 Task: Start in the project AztecBridge the sprint 'Nitro Sprint', with a duration of 1 week. Start in the project AztecBridge the sprint 'Nitro Sprint', with a duration of 3 weeks. Start in the project AztecBridge the sprint 'Nitro Sprint', with a duration of 2 weeks
Action: Mouse moved to (219, 67)
Screenshot: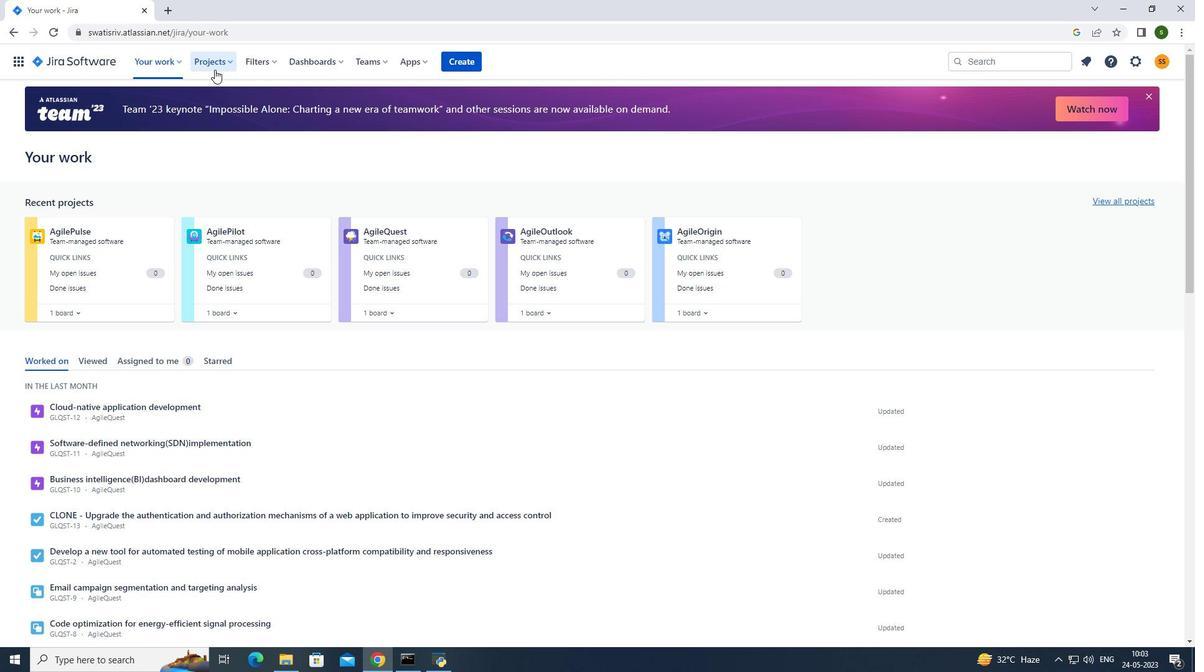 
Action: Mouse pressed left at (219, 67)
Screenshot: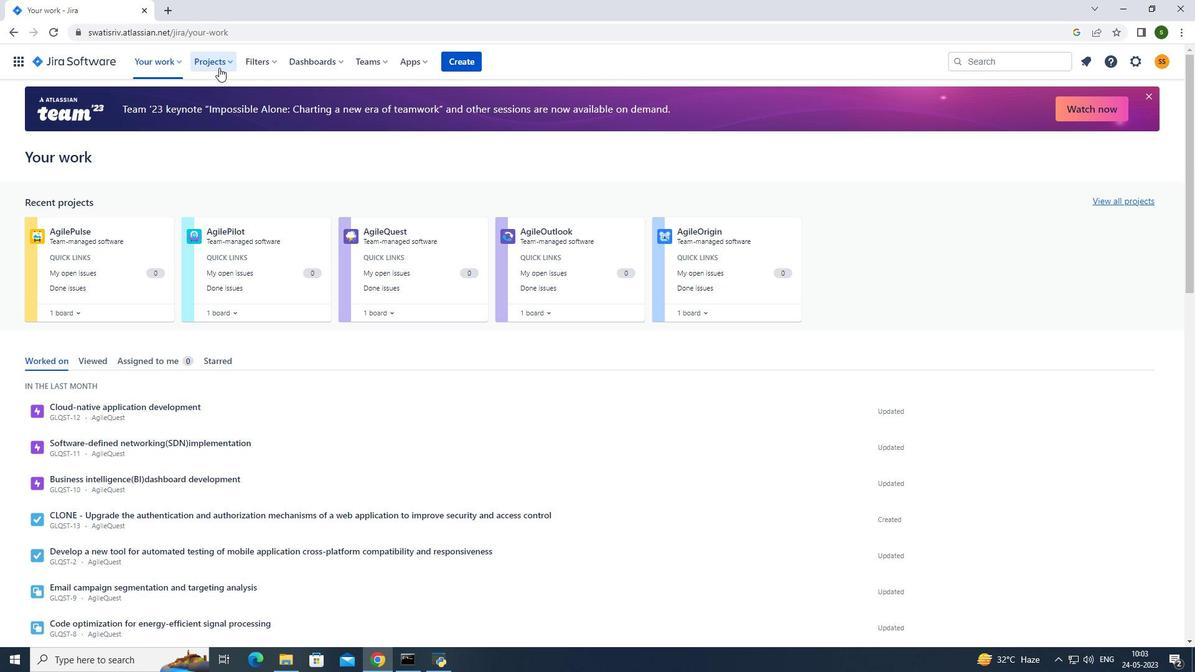 
Action: Mouse moved to (282, 120)
Screenshot: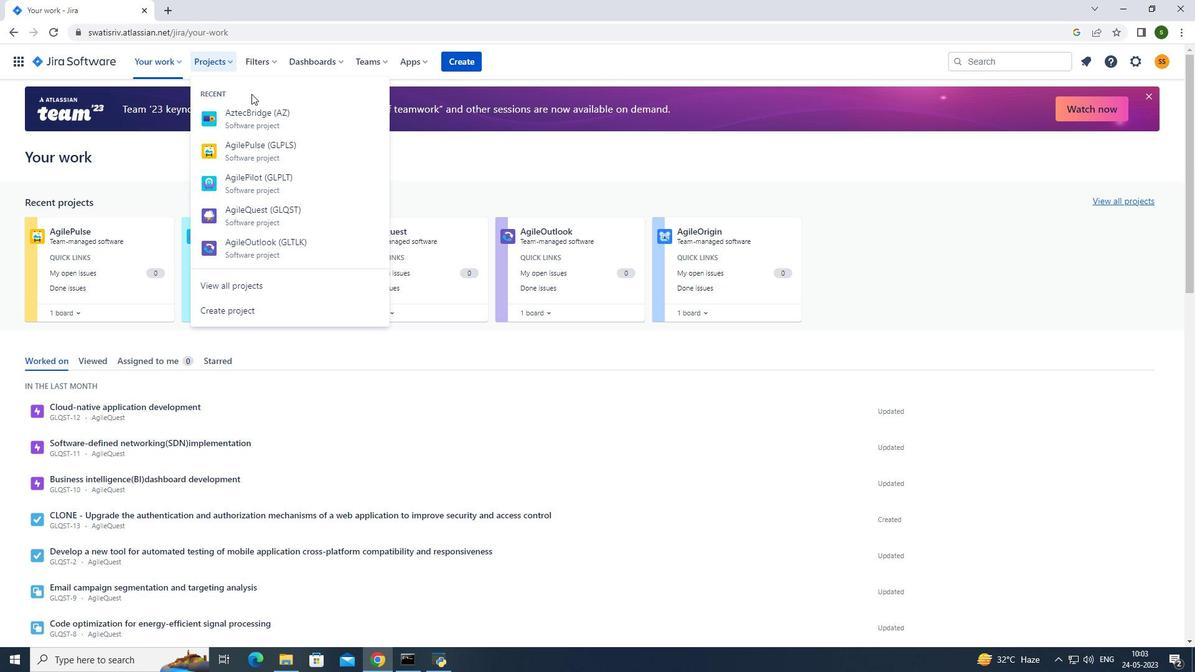 
Action: Mouse pressed left at (282, 120)
Screenshot: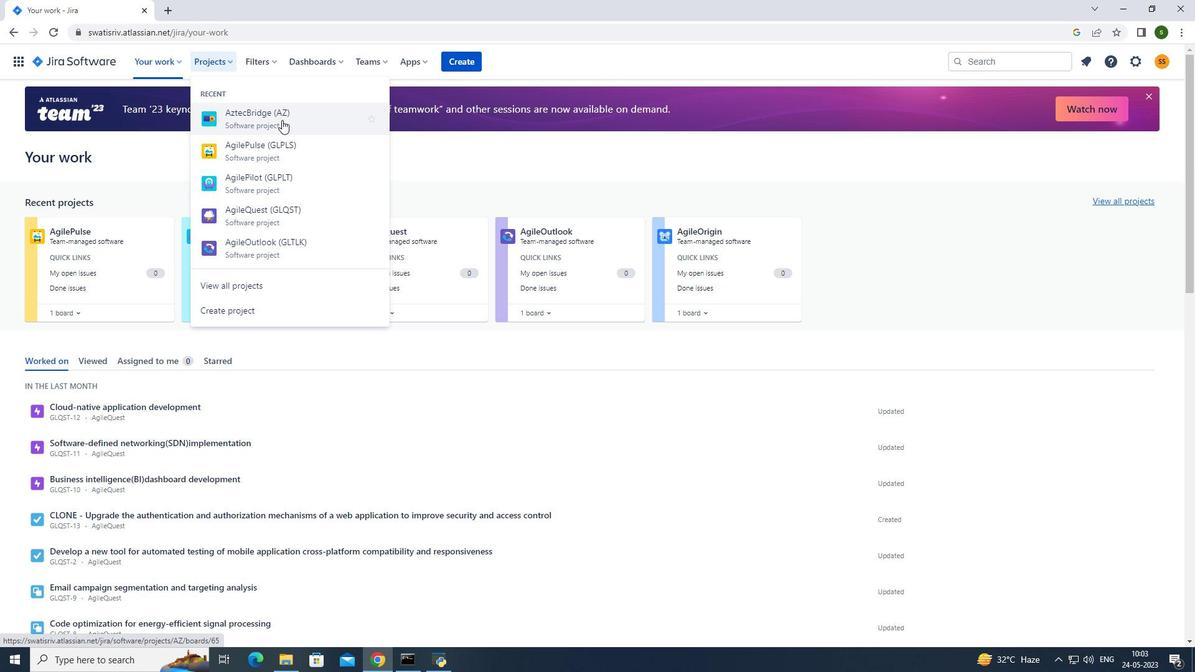 
Action: Mouse moved to (244, 418)
Screenshot: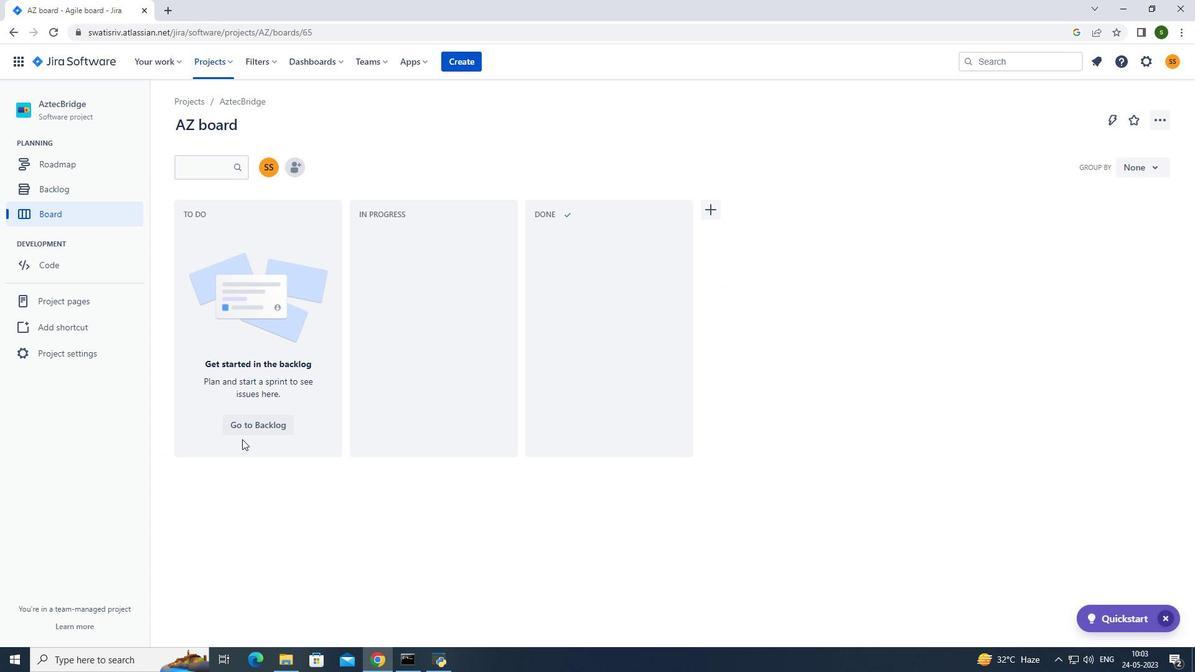 
Action: Mouse pressed left at (244, 418)
Screenshot: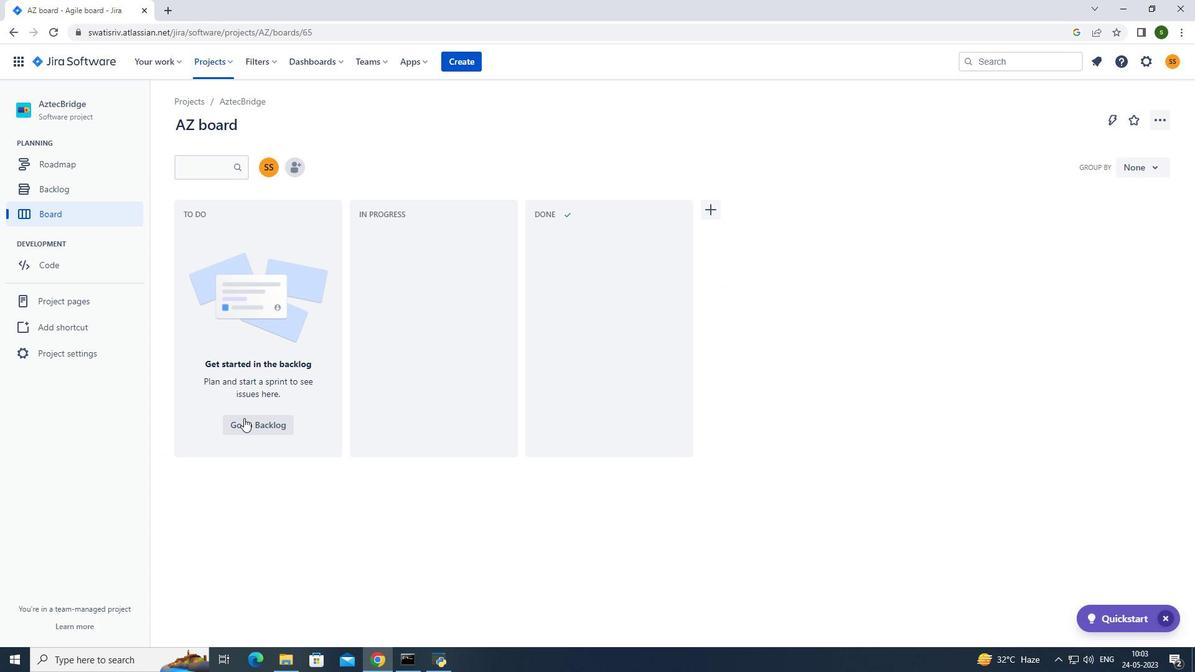 
Action: Mouse moved to (1141, 202)
Screenshot: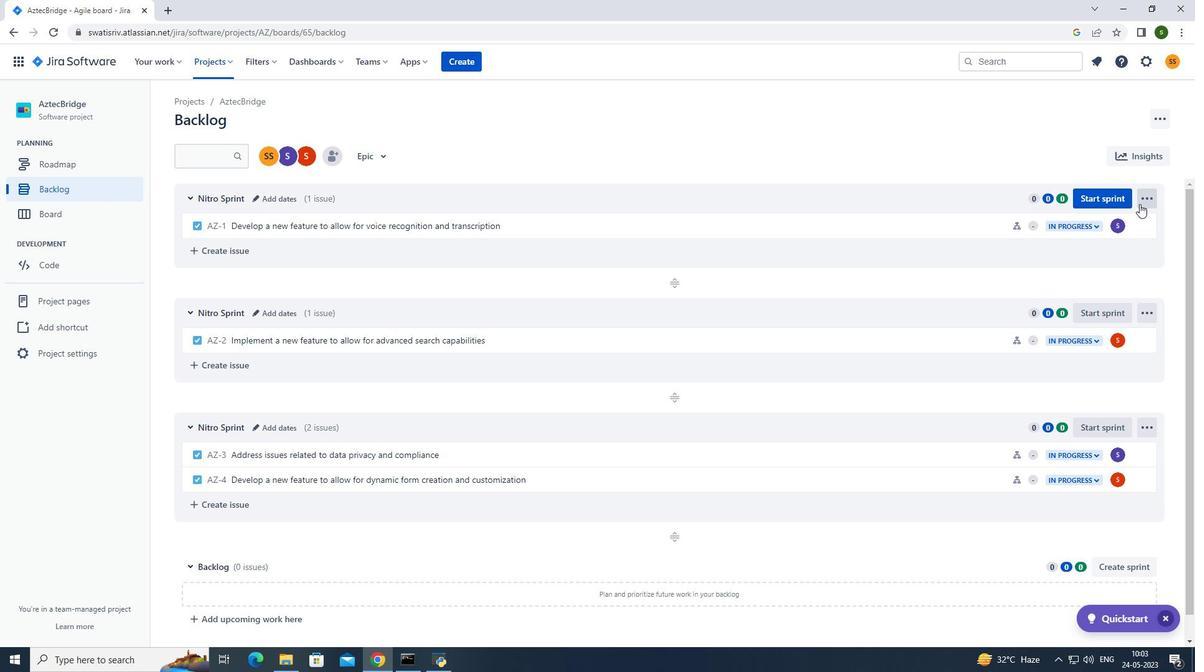 
Action: Mouse pressed left at (1141, 202)
Screenshot: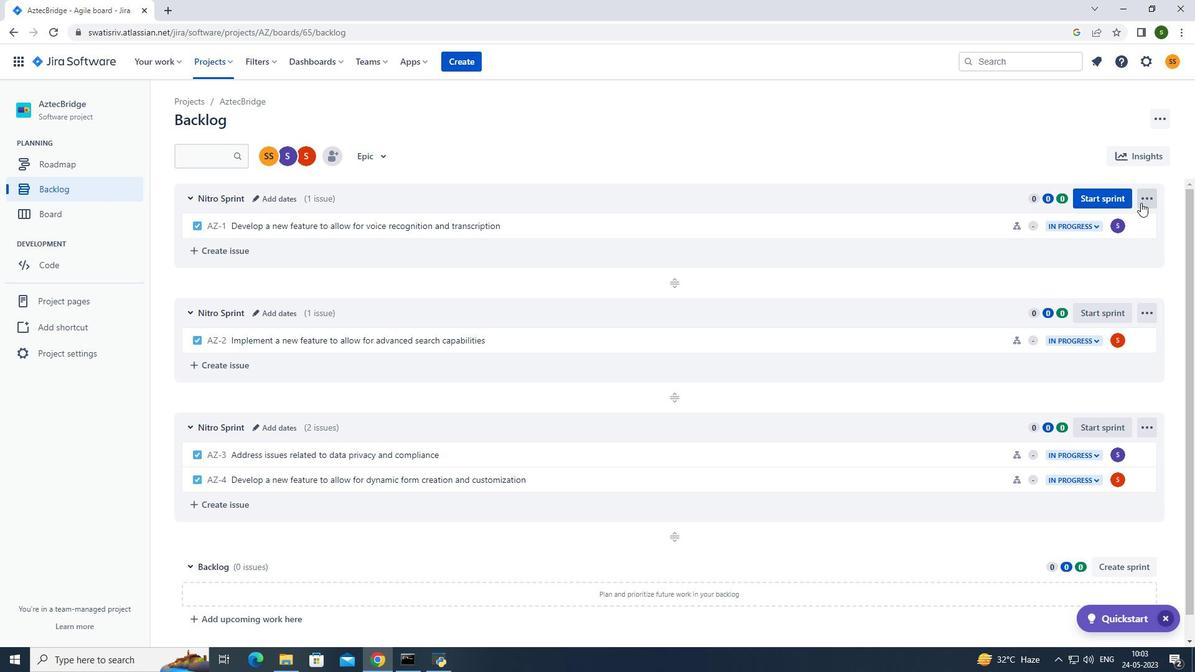 
Action: Mouse moved to (992, 156)
Screenshot: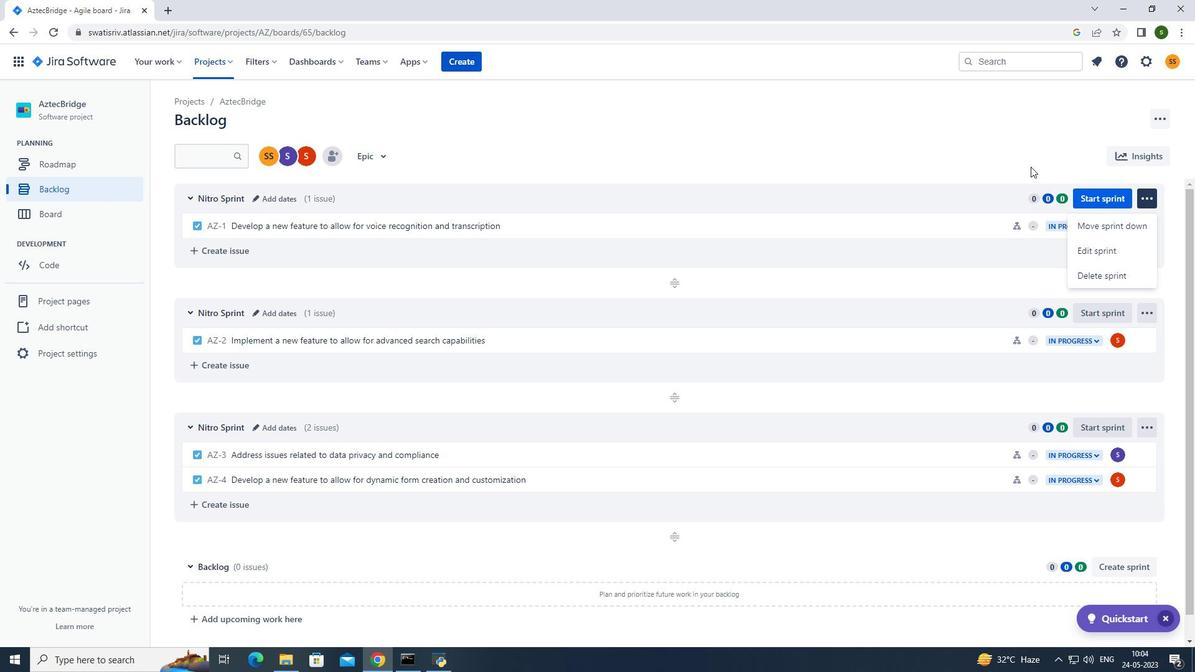 
Action: Mouse pressed left at (992, 156)
Screenshot: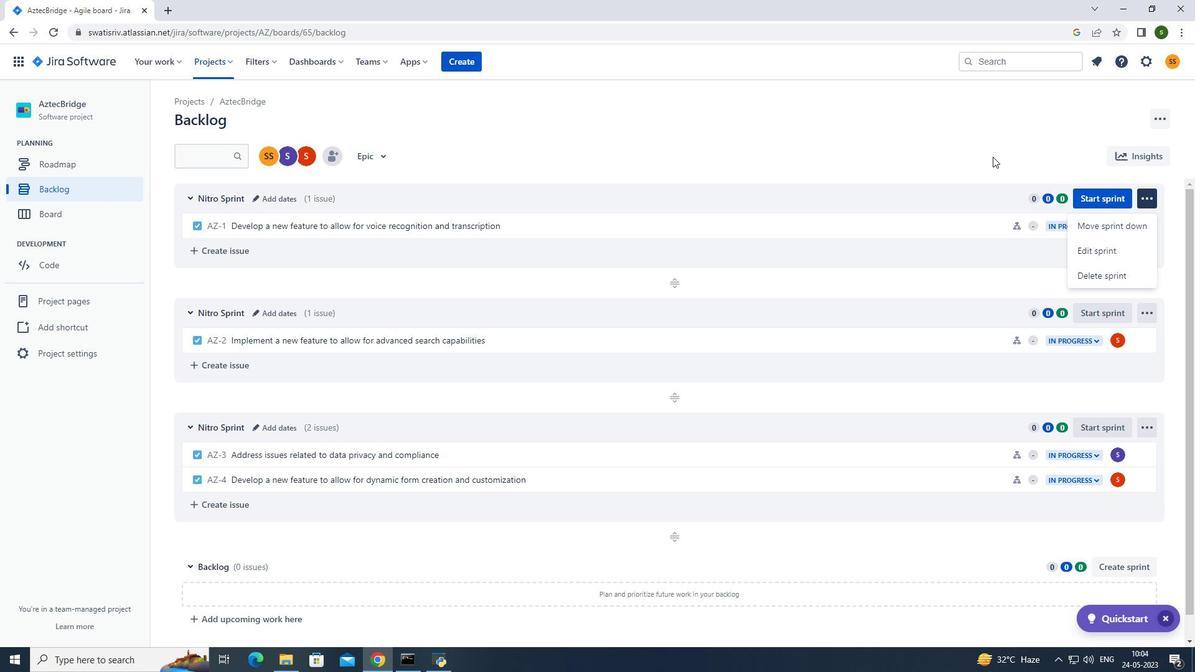 
Action: Mouse moved to (1117, 196)
Screenshot: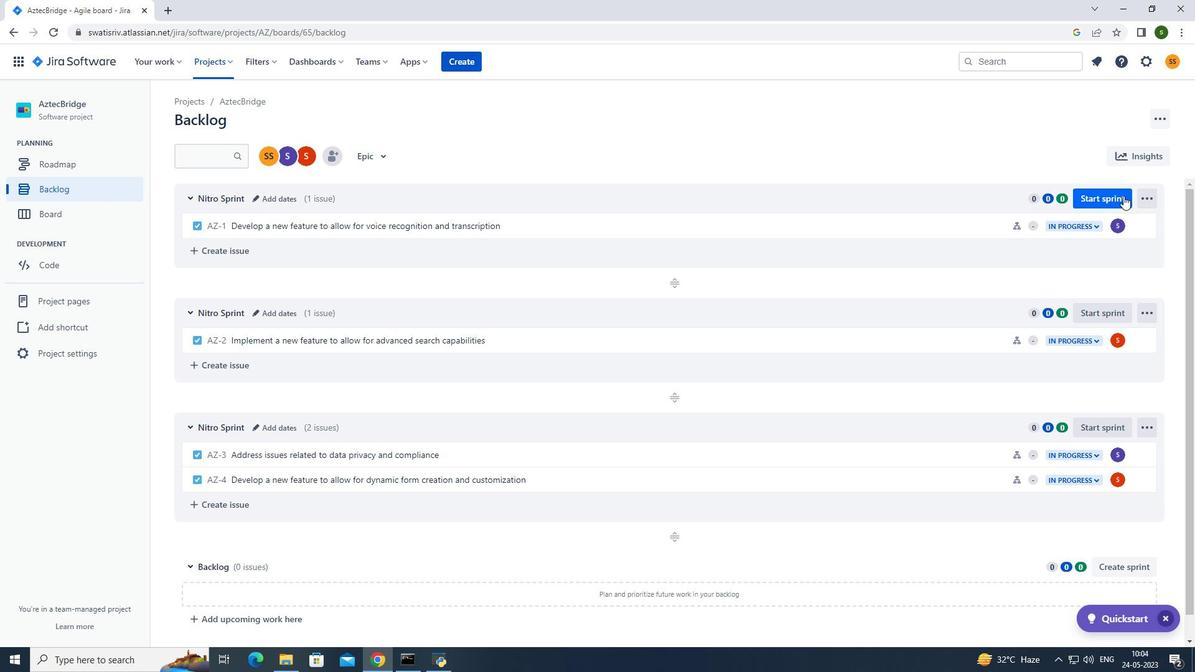 
Action: Mouse pressed left at (1117, 196)
Screenshot: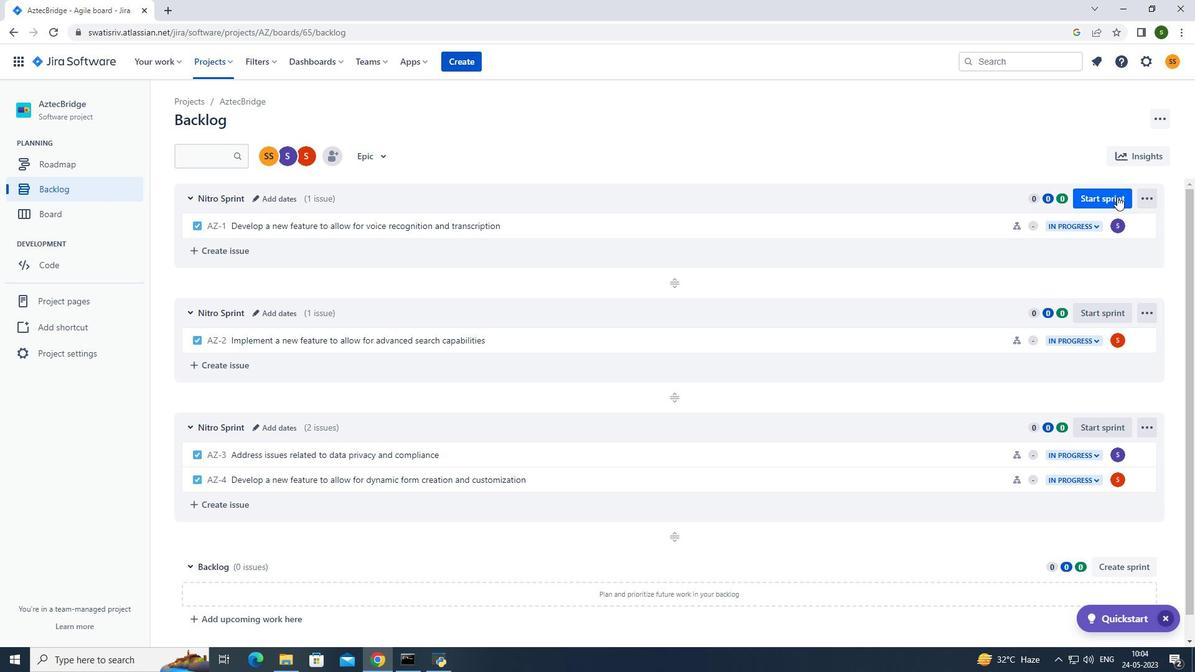 
Action: Mouse moved to (525, 216)
Screenshot: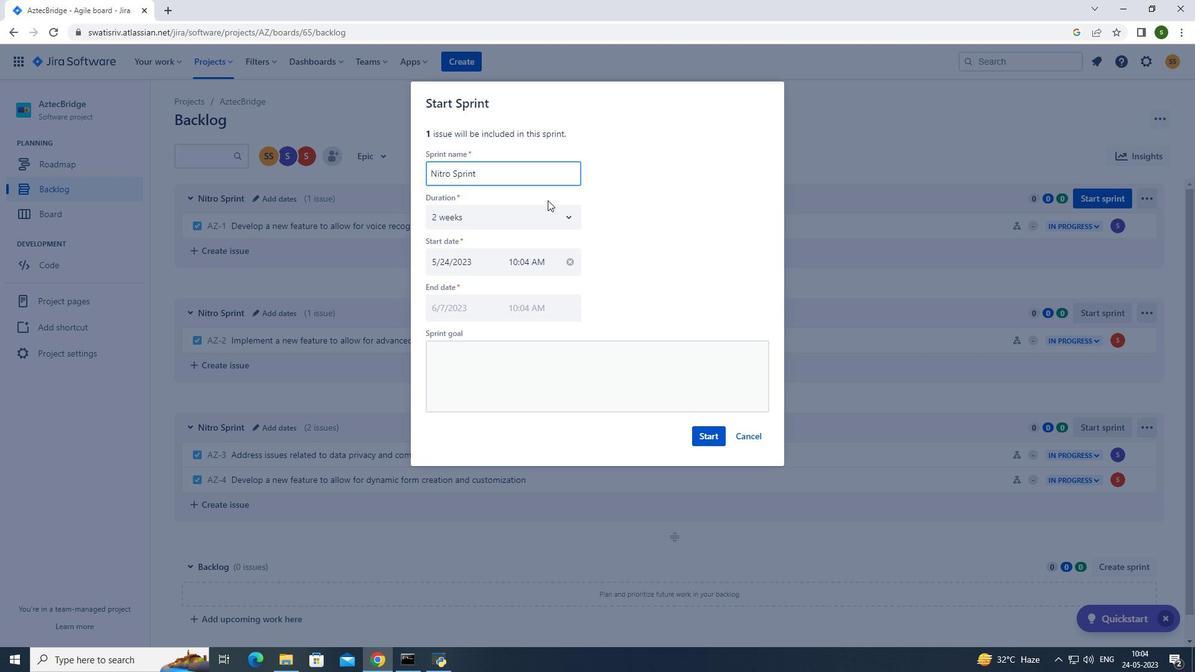 
Action: Mouse pressed left at (525, 216)
Screenshot: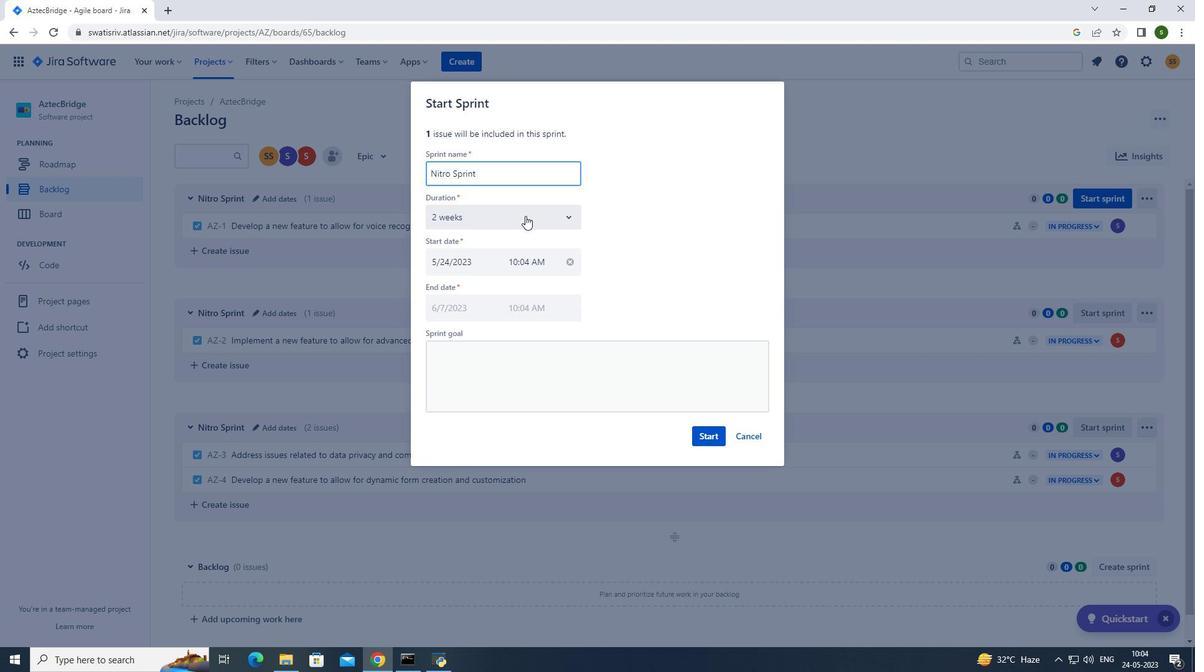 
Action: Mouse moved to (476, 250)
Screenshot: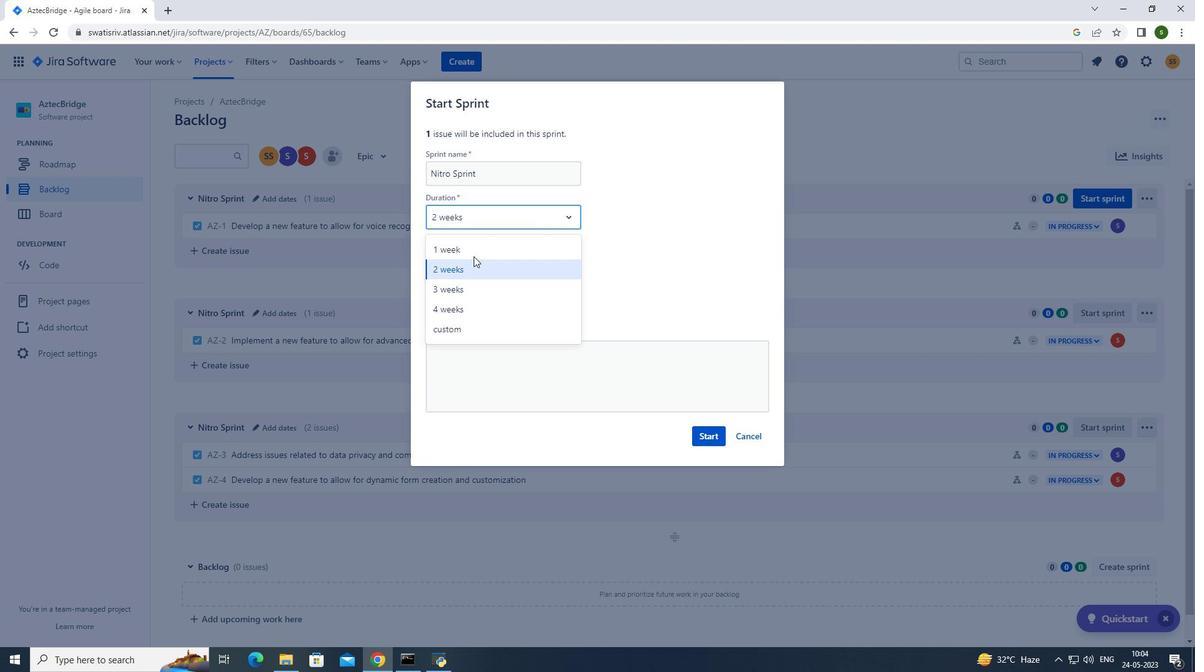 
Action: Mouse pressed left at (476, 250)
Screenshot: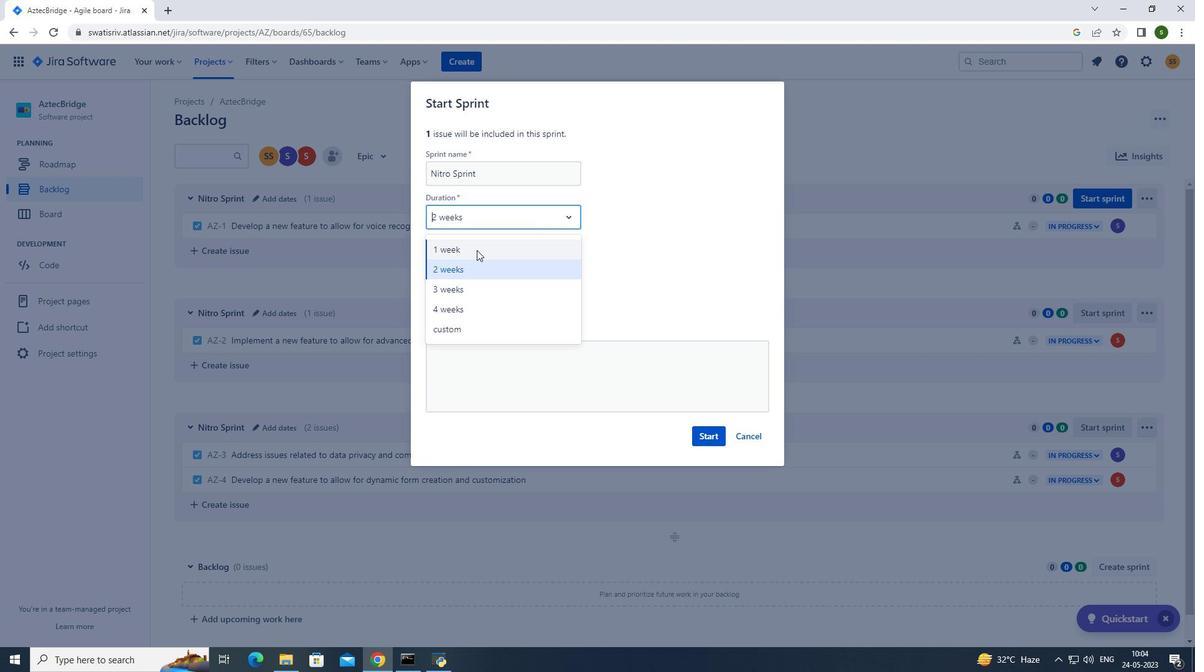 
Action: Mouse moved to (711, 434)
Screenshot: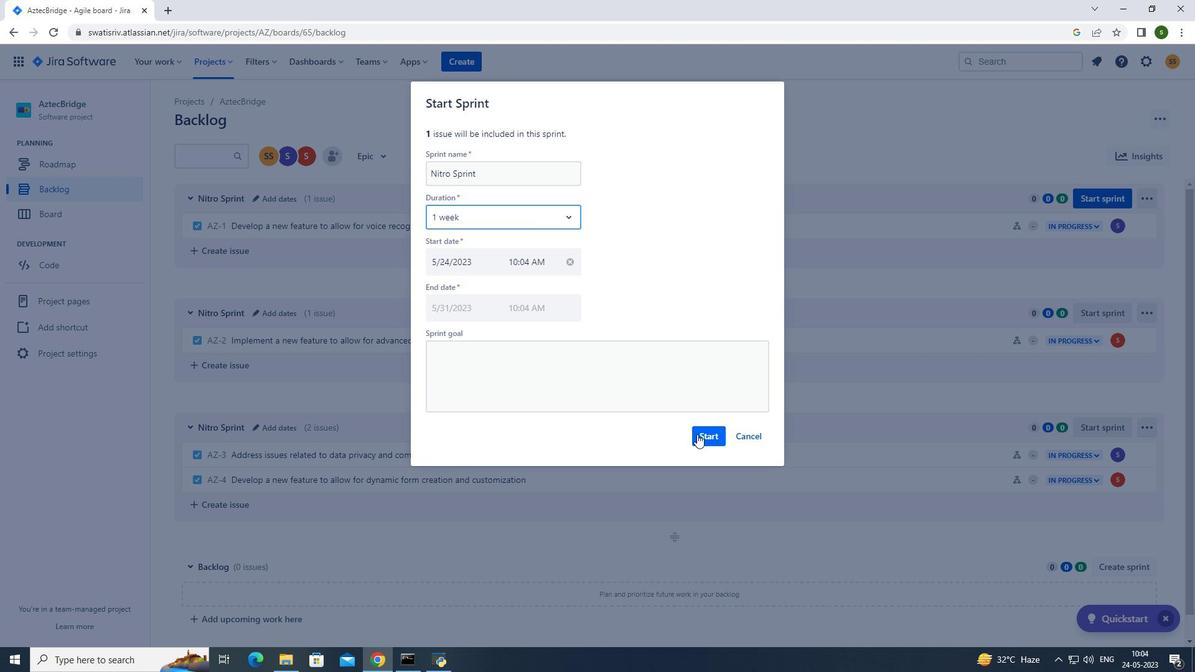 
Action: Mouse pressed left at (711, 434)
Screenshot: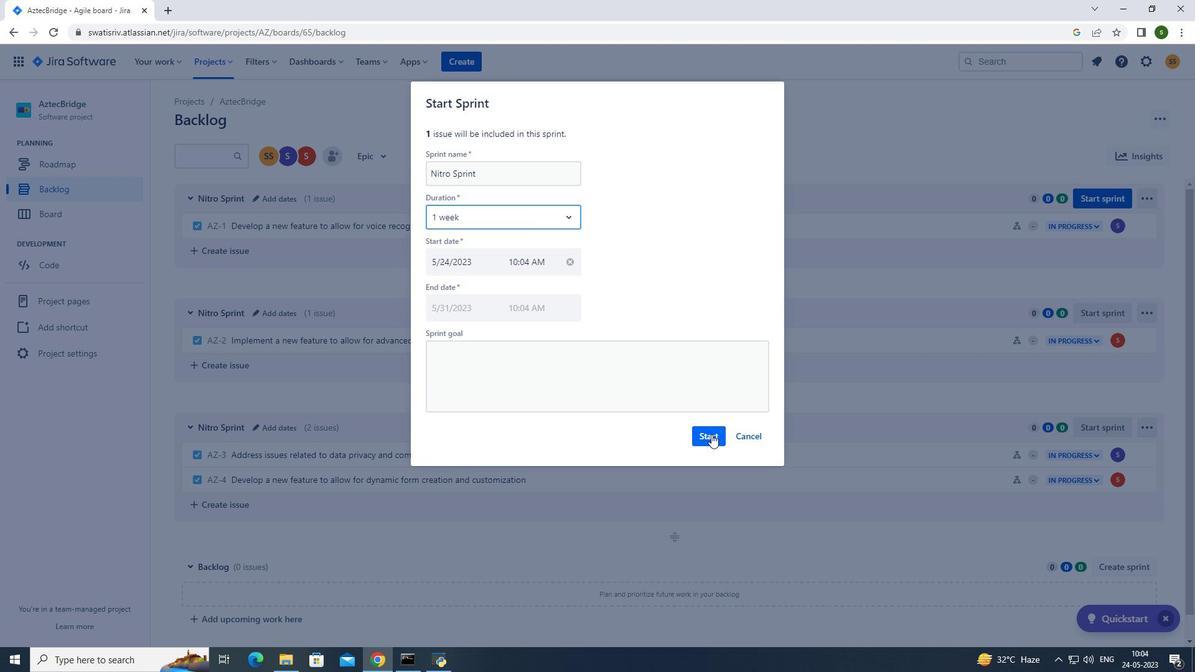 
Action: Mouse moved to (211, 64)
Screenshot: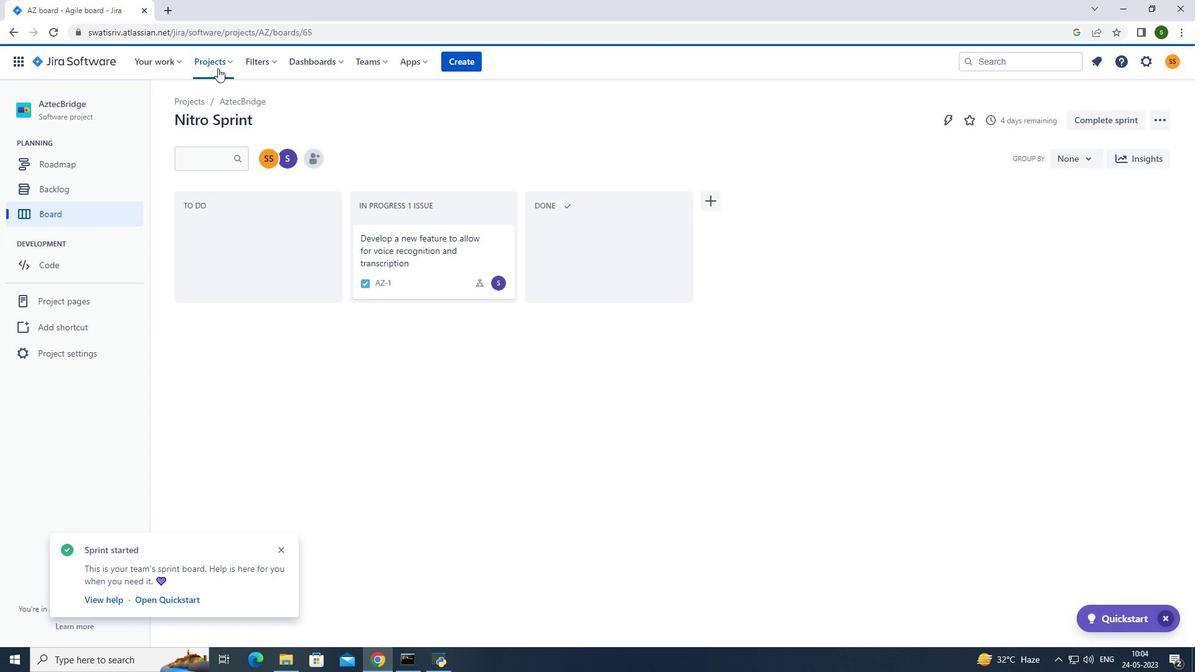 
Action: Mouse pressed left at (211, 64)
Screenshot: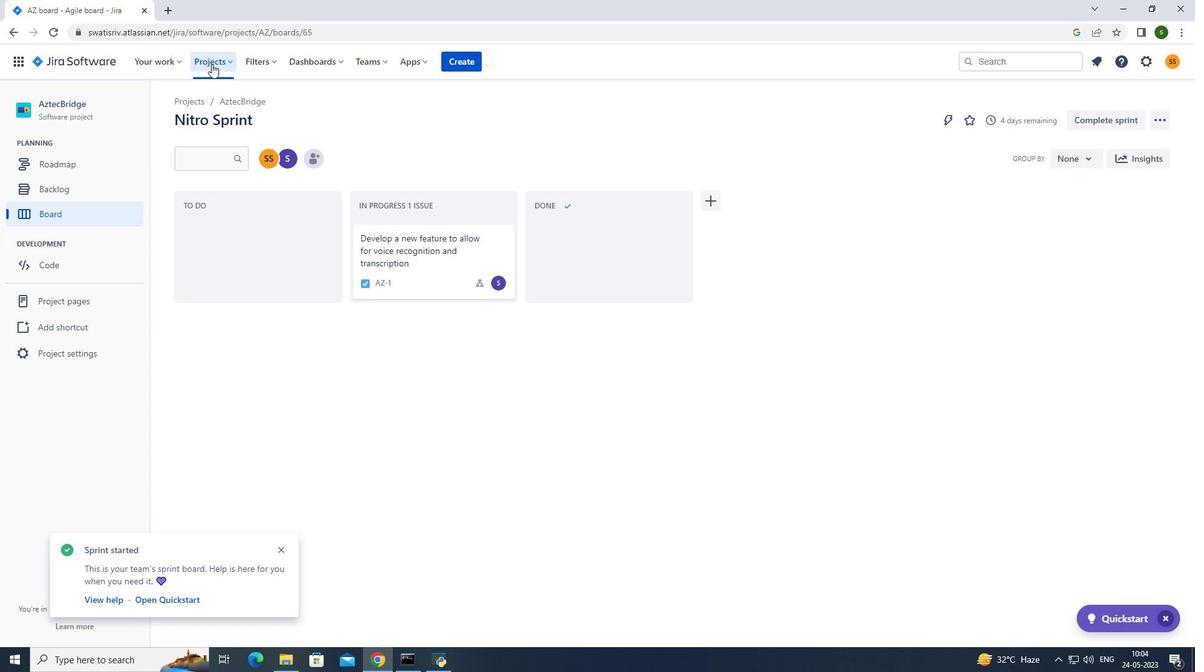 
Action: Mouse moved to (238, 114)
Screenshot: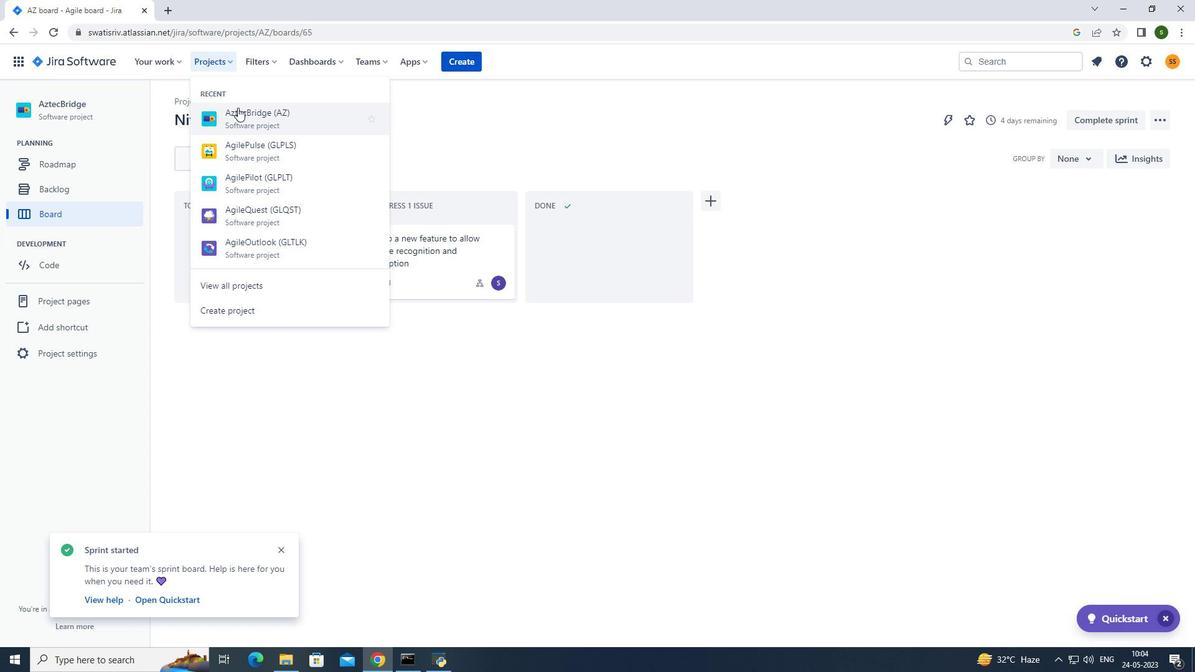 
Action: Mouse pressed left at (238, 114)
Screenshot: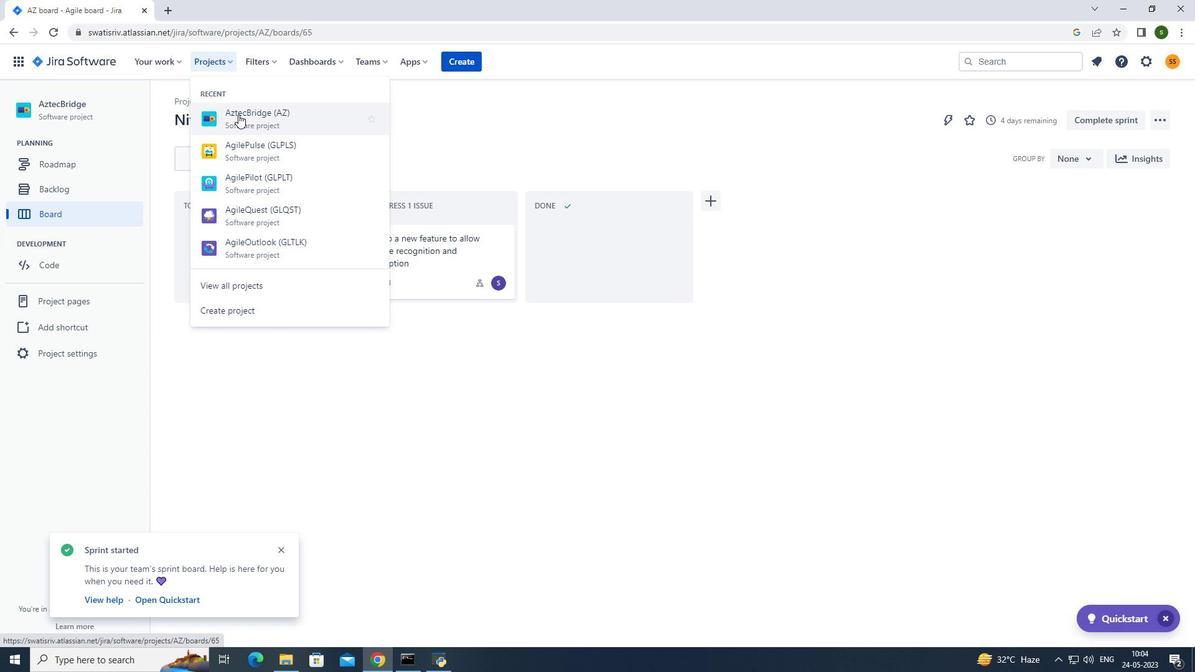 
Action: Mouse moved to (63, 186)
Screenshot: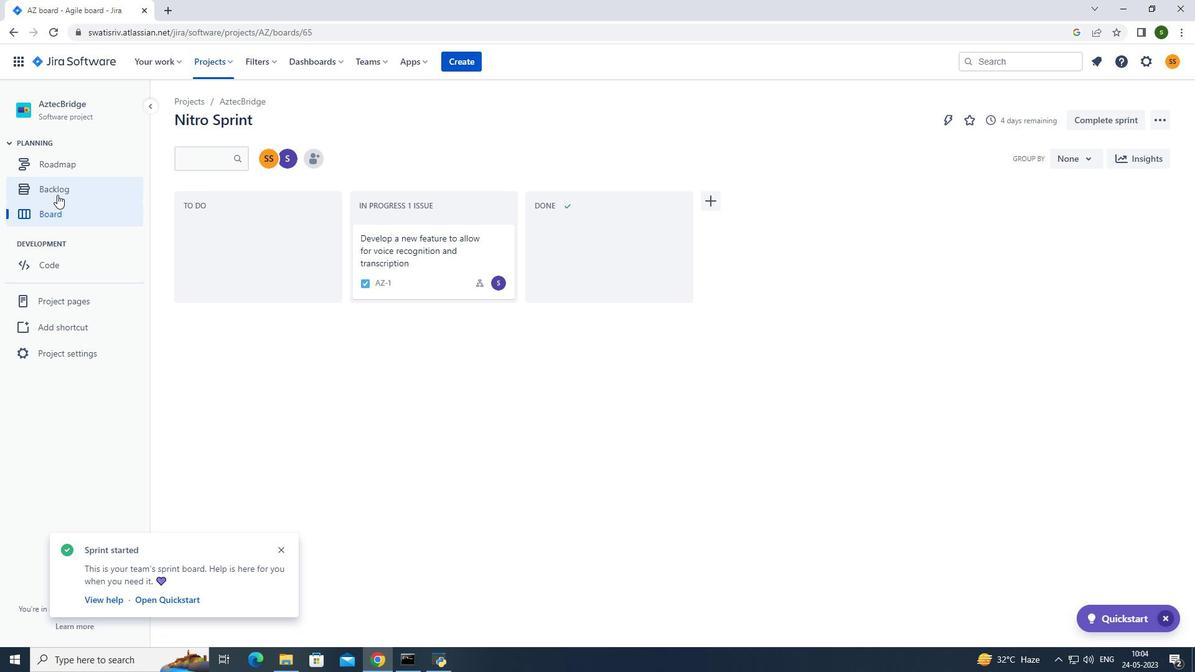 
Action: Mouse pressed left at (63, 186)
Screenshot: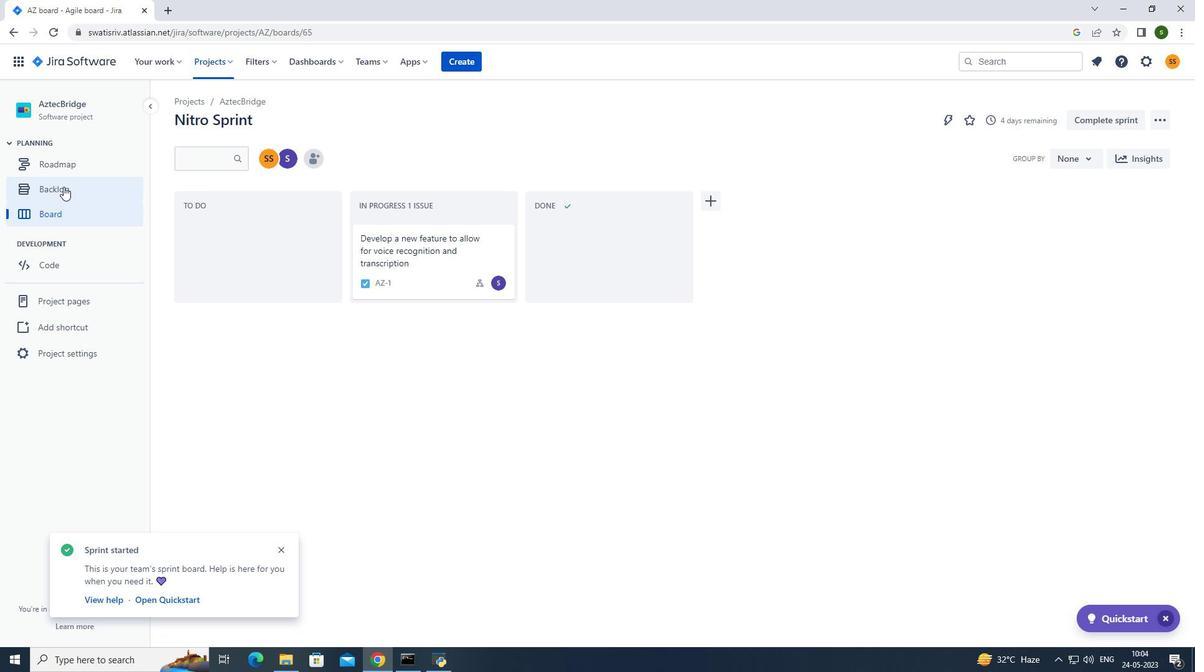 
Action: Mouse moved to (1095, 308)
Screenshot: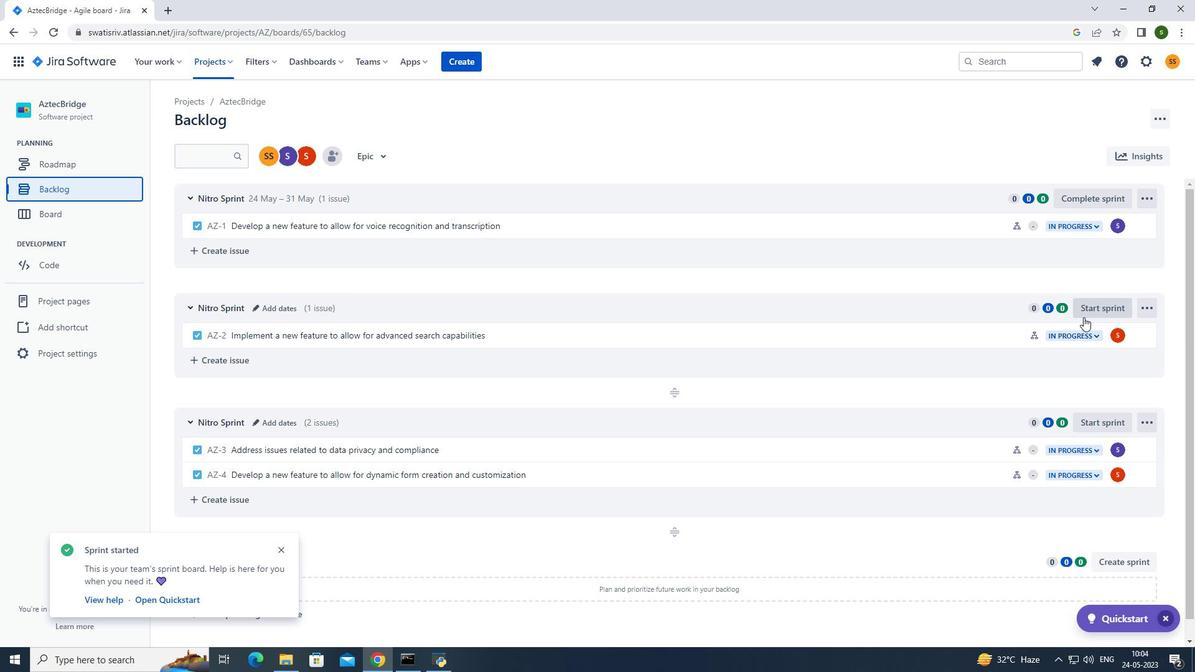 
Action: Mouse pressed left at (1095, 308)
Screenshot: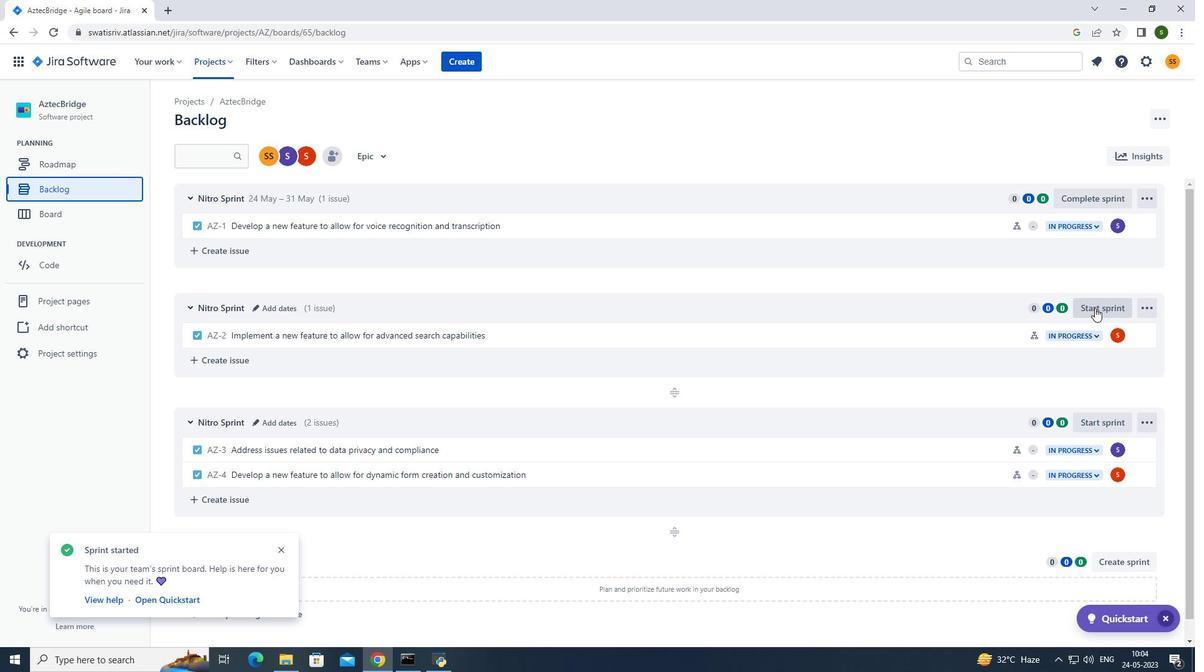 
Action: Mouse moved to (531, 213)
Screenshot: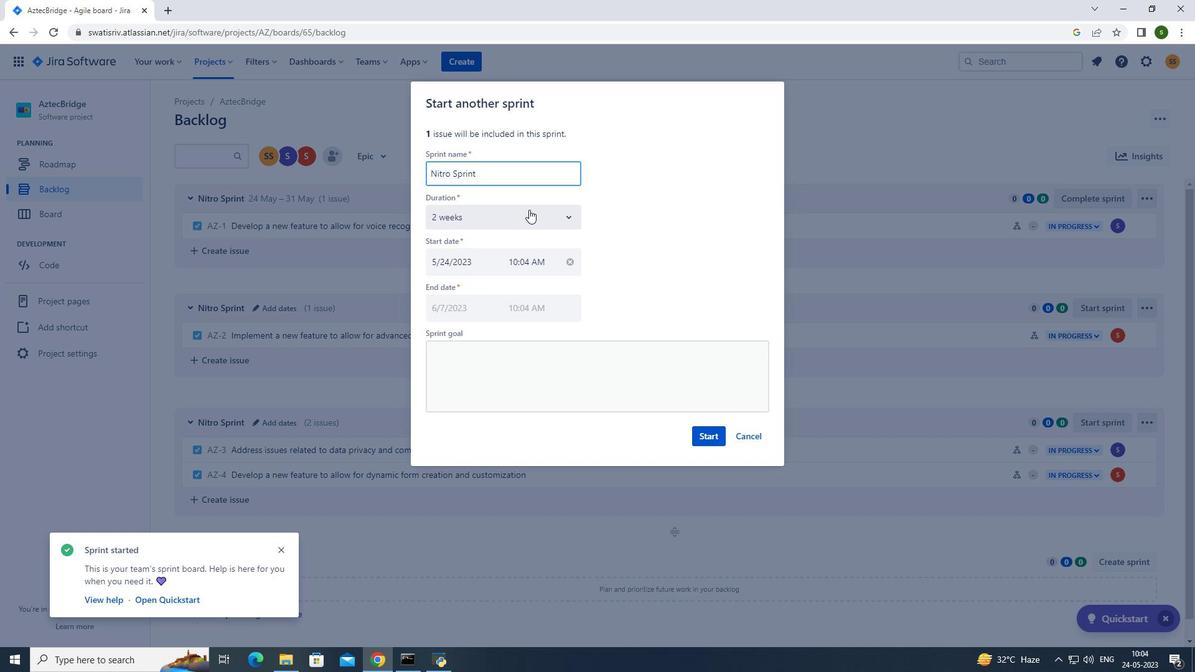 
Action: Mouse pressed left at (531, 213)
Screenshot: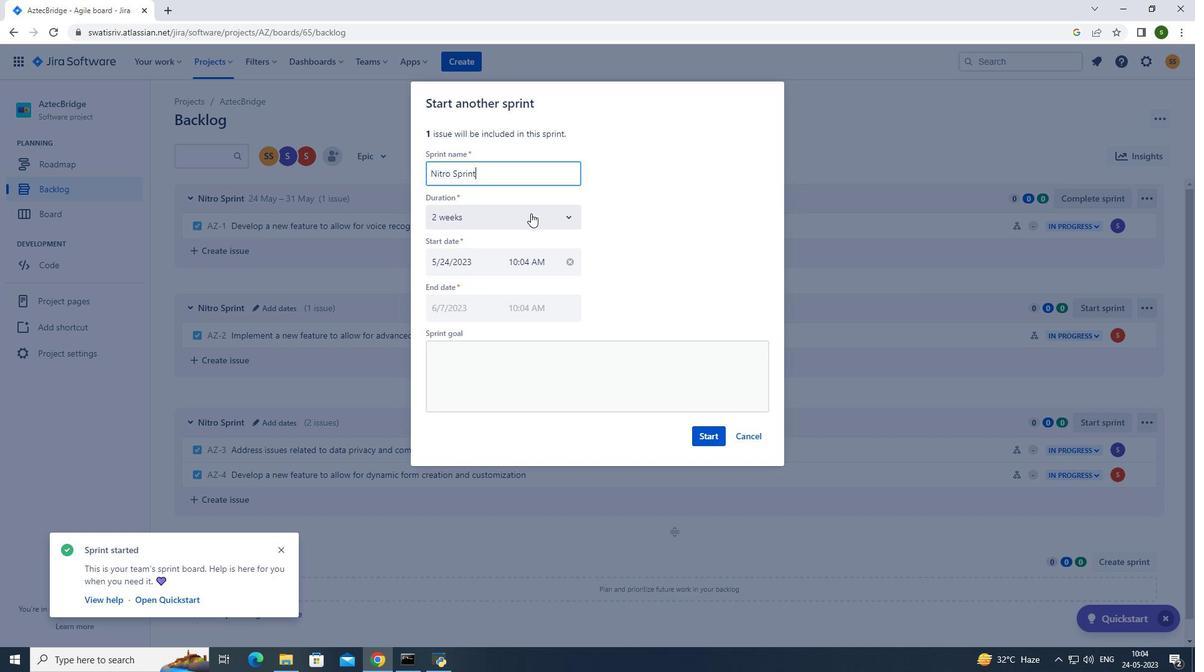 
Action: Mouse moved to (473, 293)
Screenshot: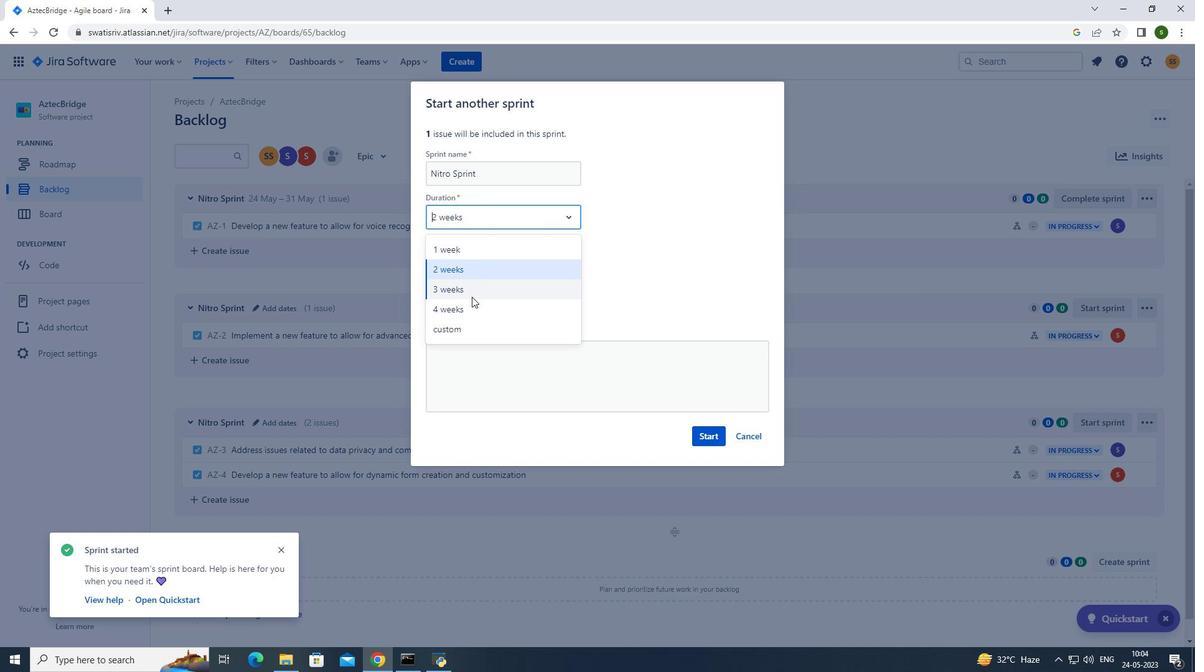 
Action: Mouse pressed left at (473, 293)
Screenshot: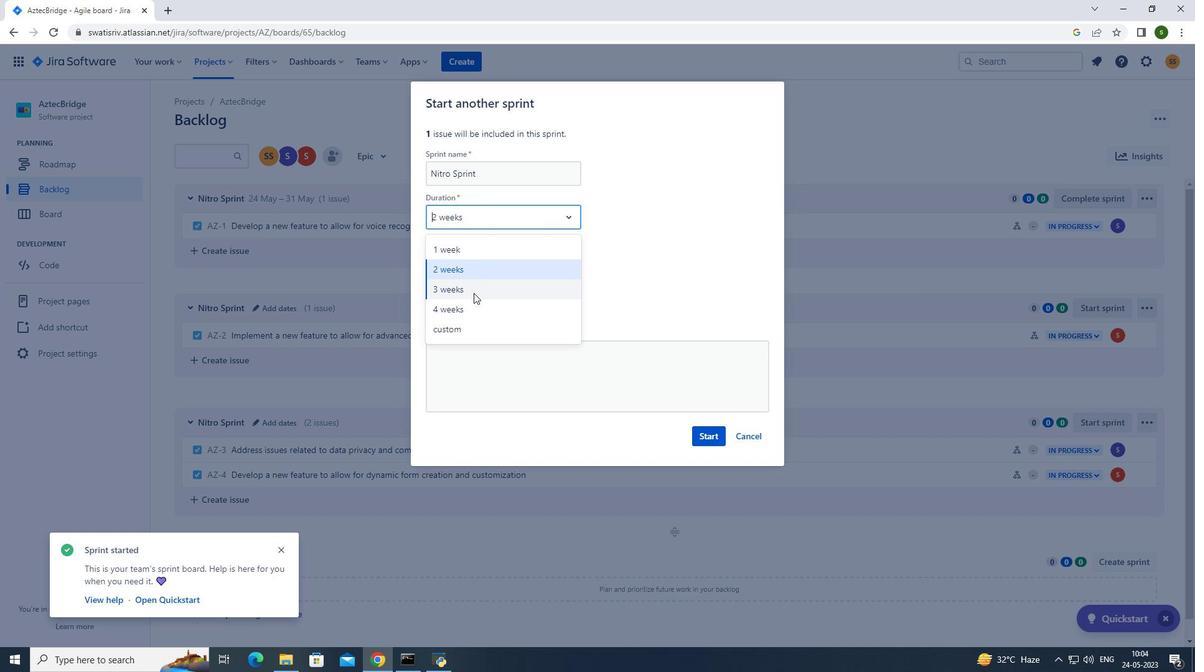 
Action: Mouse moved to (707, 438)
Screenshot: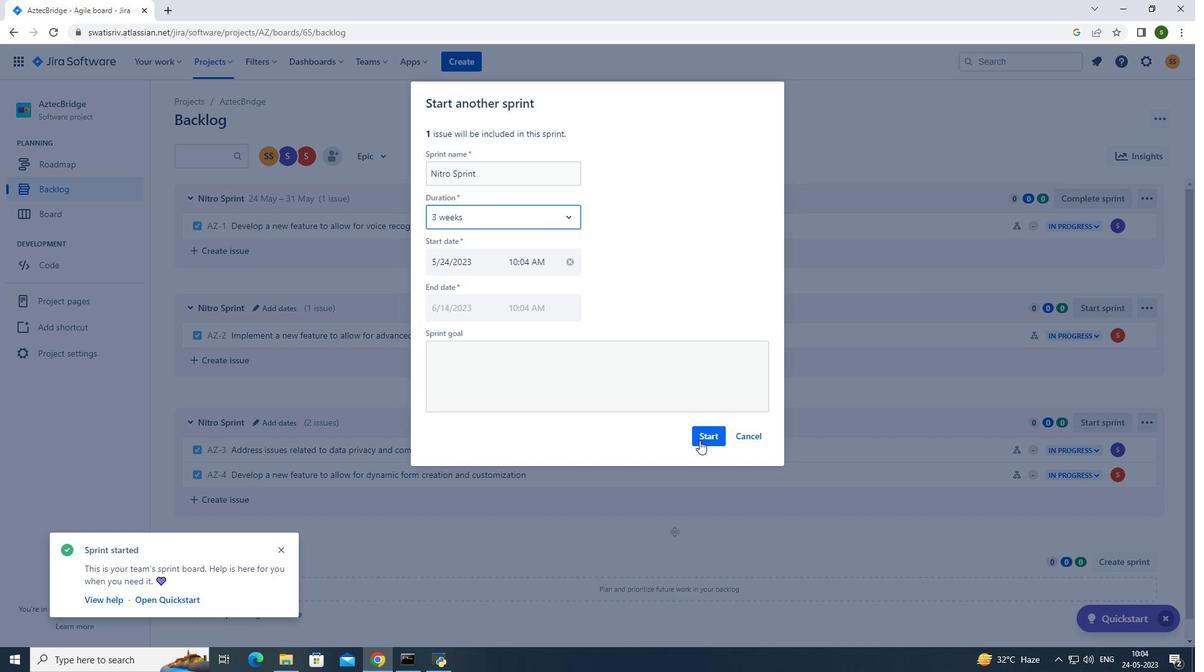 
Action: Mouse pressed left at (707, 438)
Screenshot: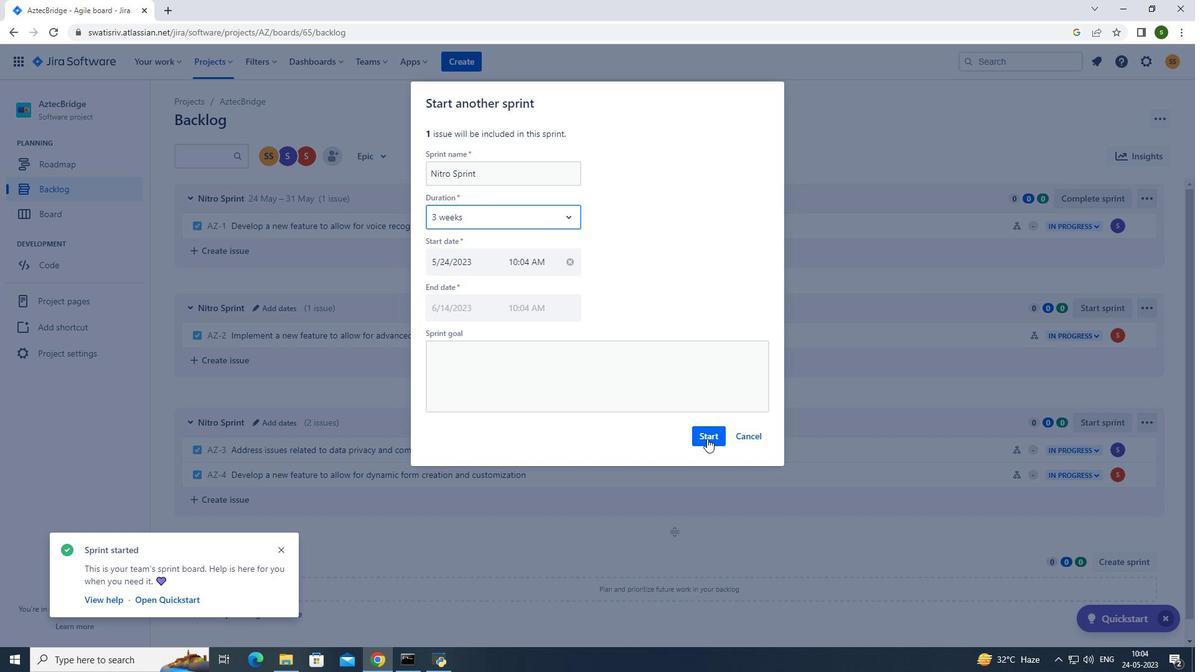 
Action: Mouse moved to (212, 61)
Screenshot: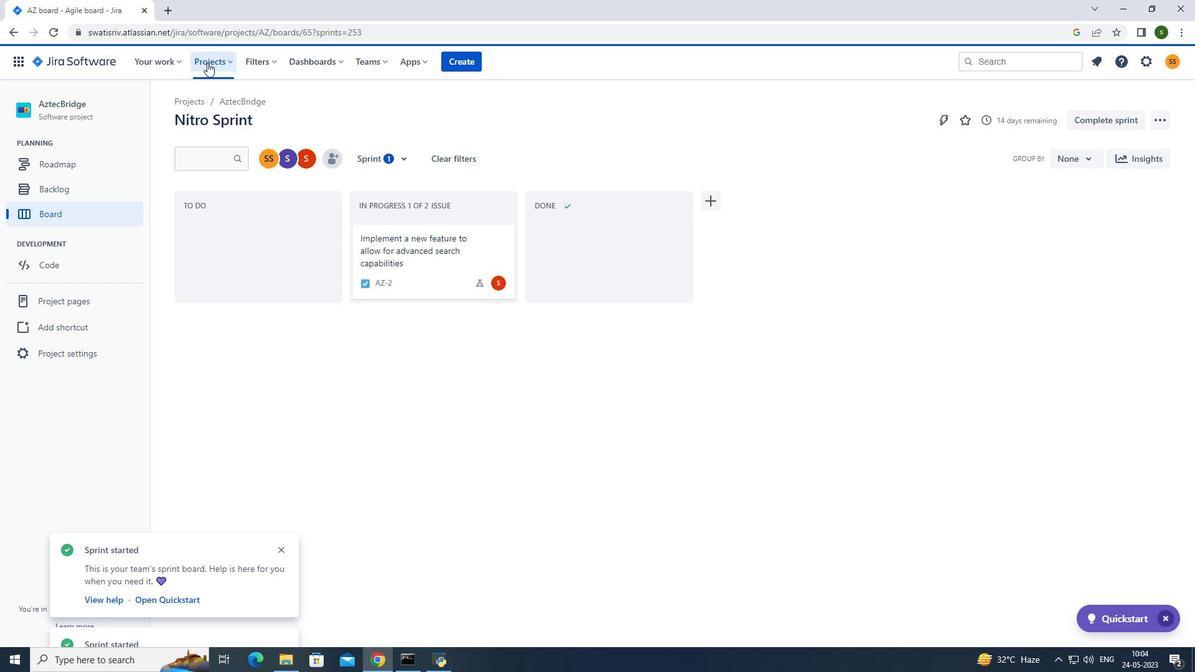 
Action: Mouse pressed left at (212, 61)
Screenshot: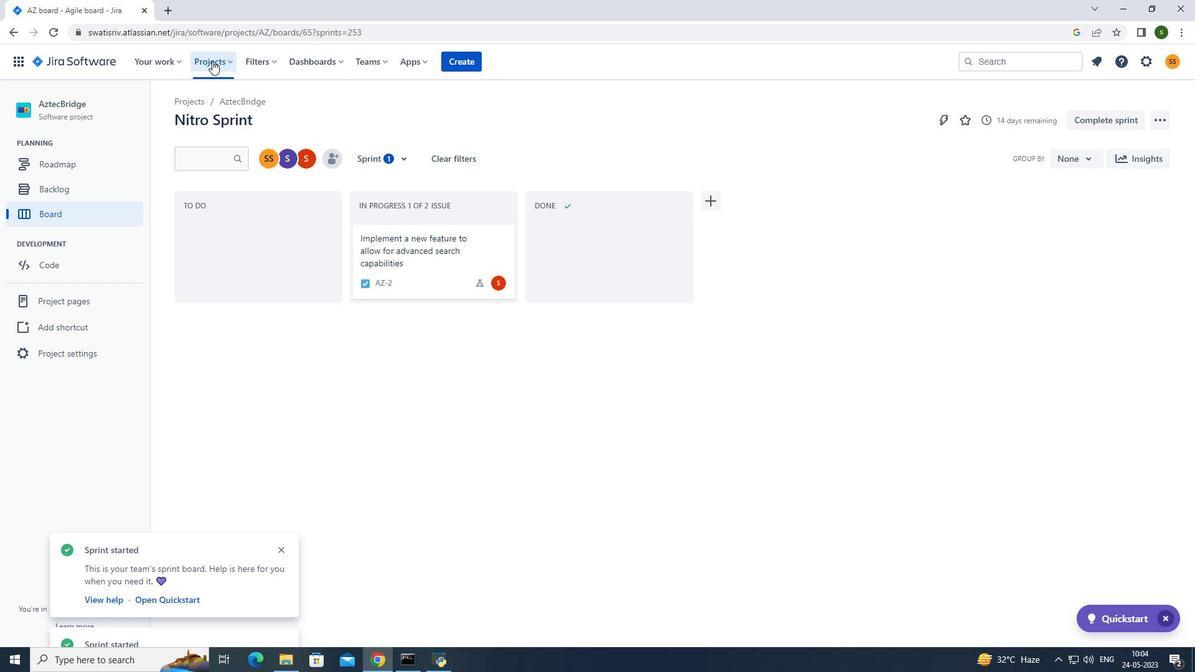 
Action: Mouse moved to (242, 119)
Screenshot: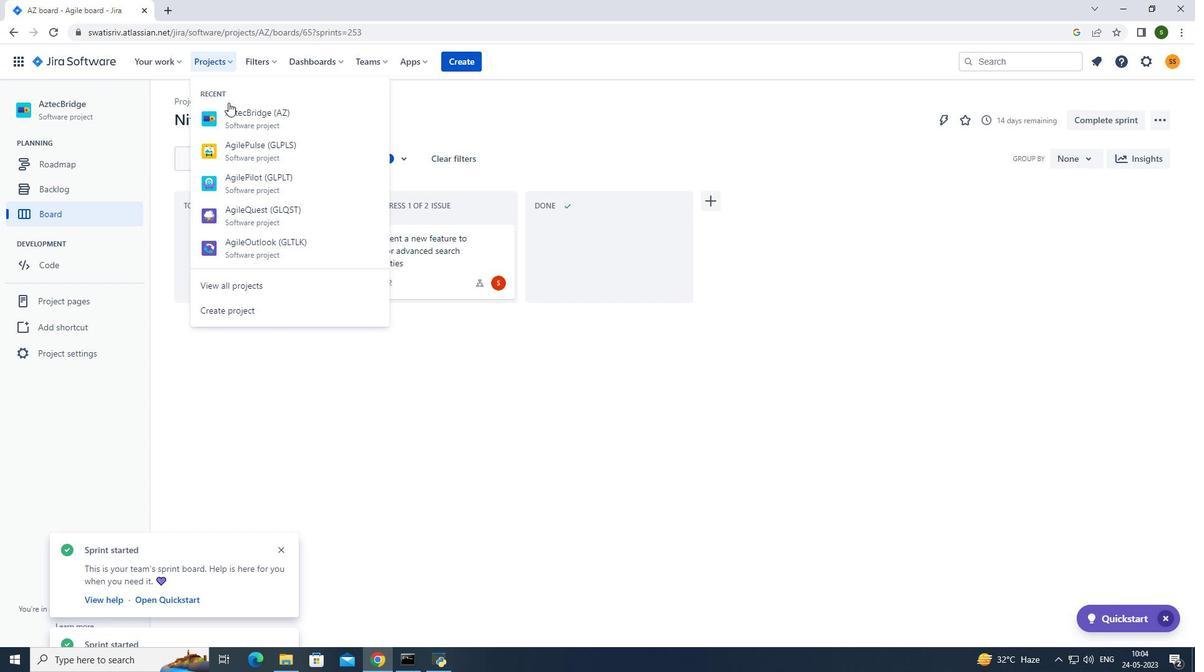 
Action: Mouse pressed left at (242, 119)
Screenshot: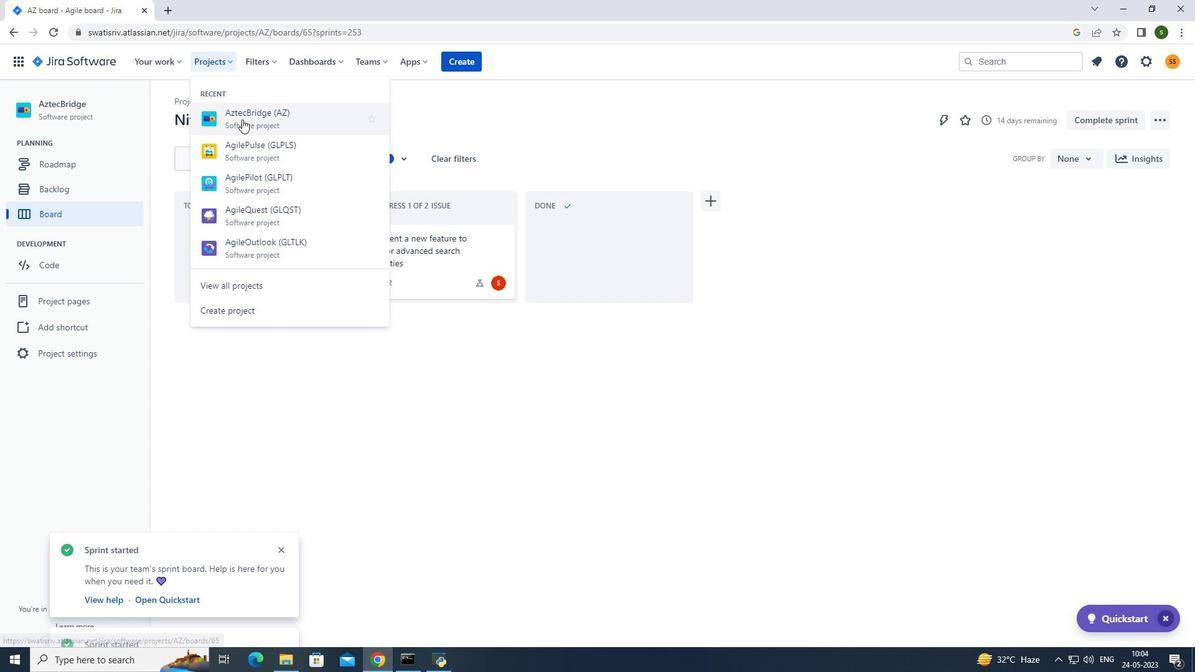
Action: Mouse moved to (80, 183)
Screenshot: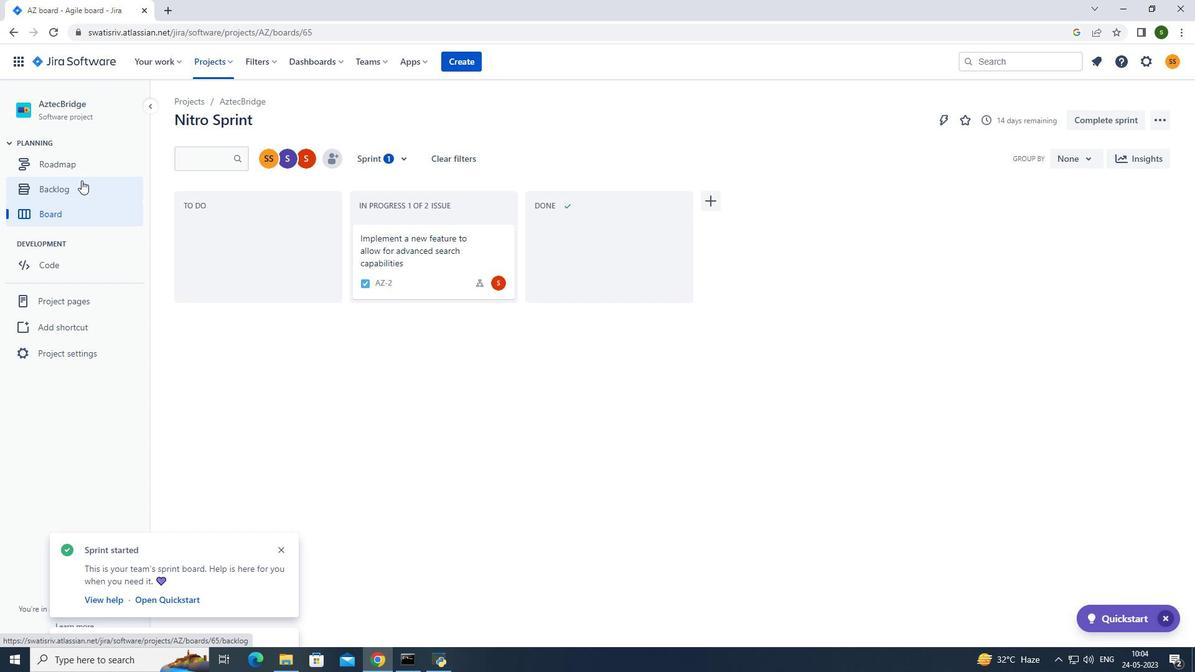 
Action: Mouse pressed left at (80, 183)
Screenshot: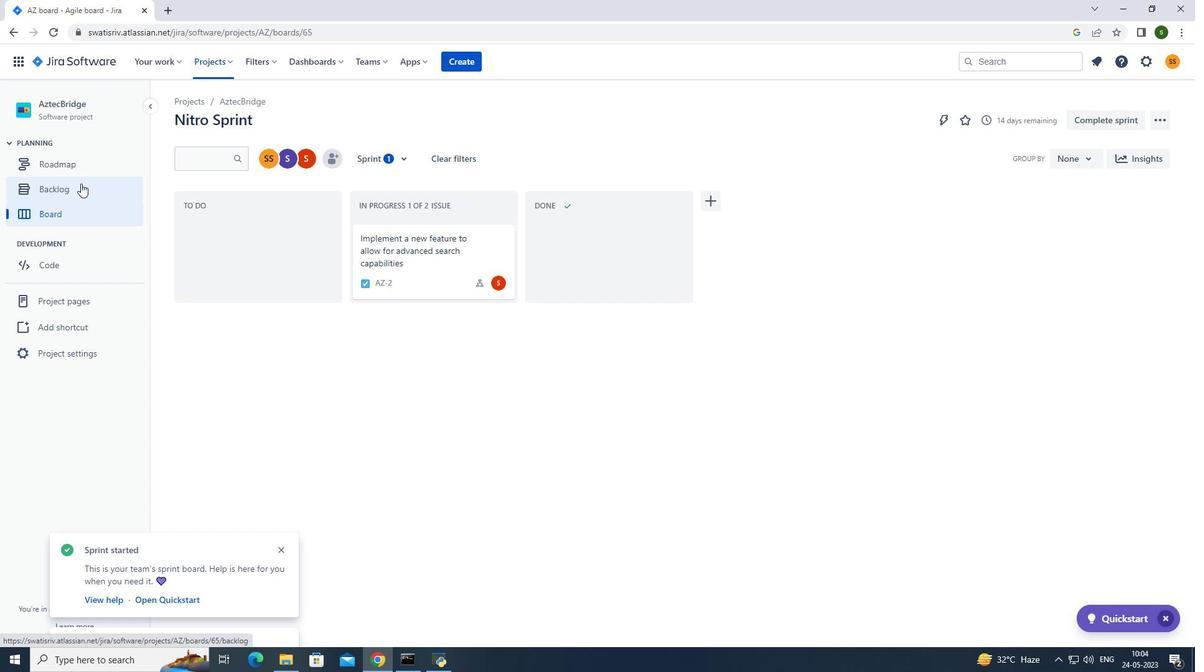 
Action: Mouse moved to (1089, 417)
Screenshot: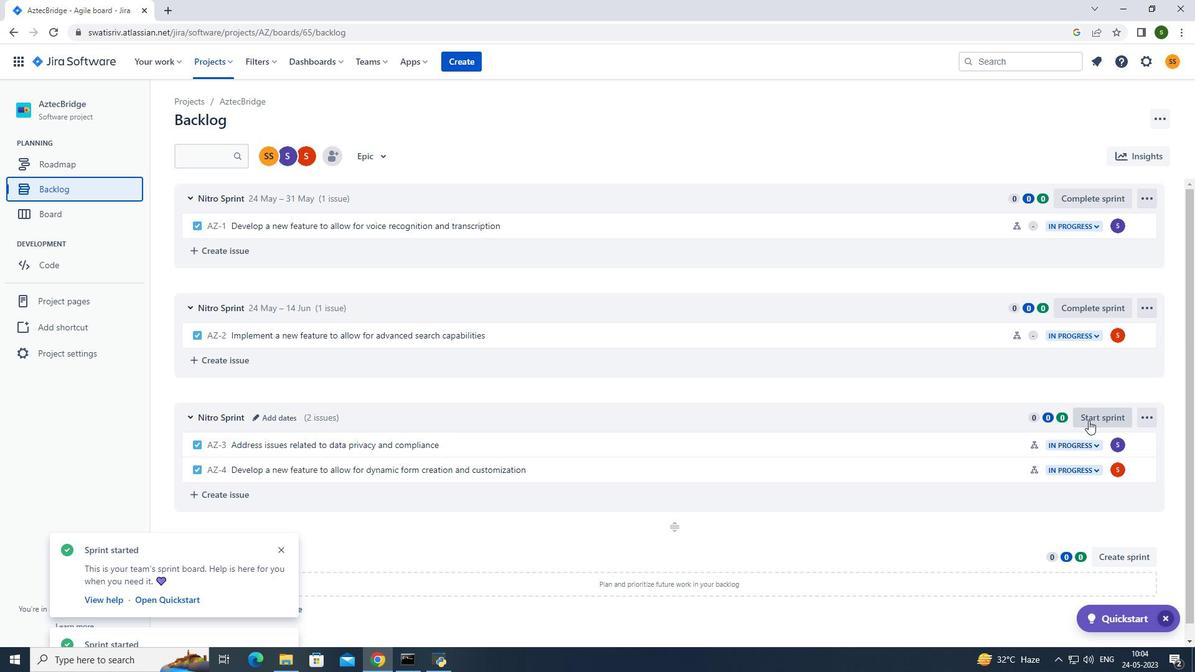 
Action: Mouse pressed left at (1089, 417)
Screenshot: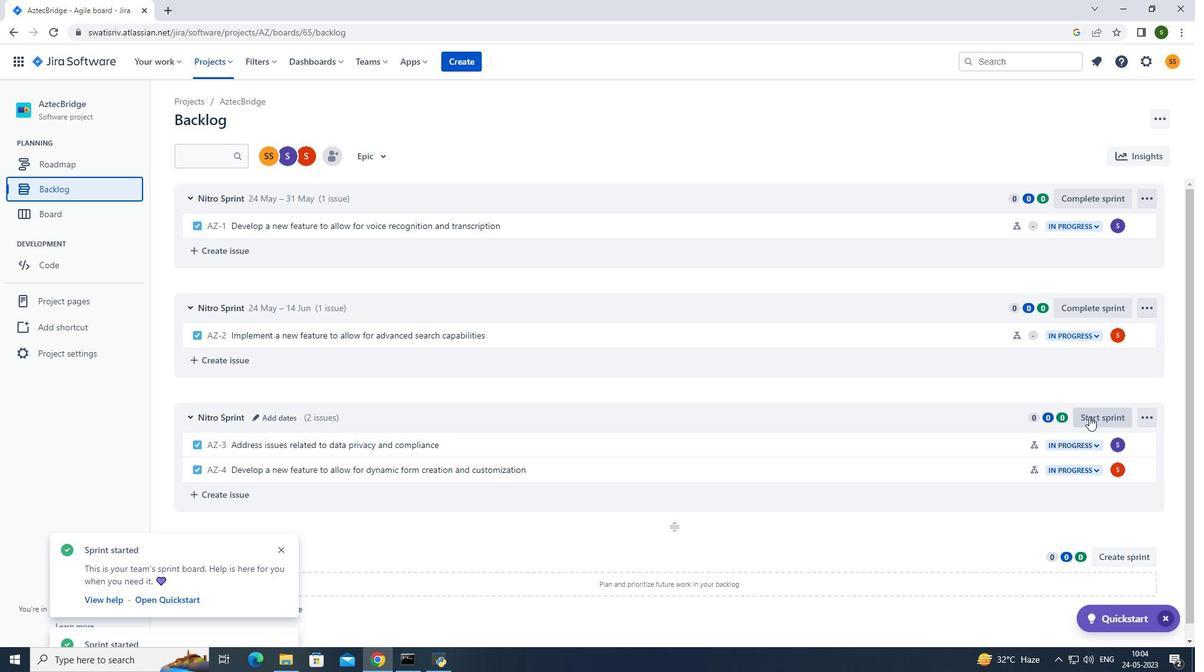 
Action: Mouse moved to (563, 218)
Screenshot: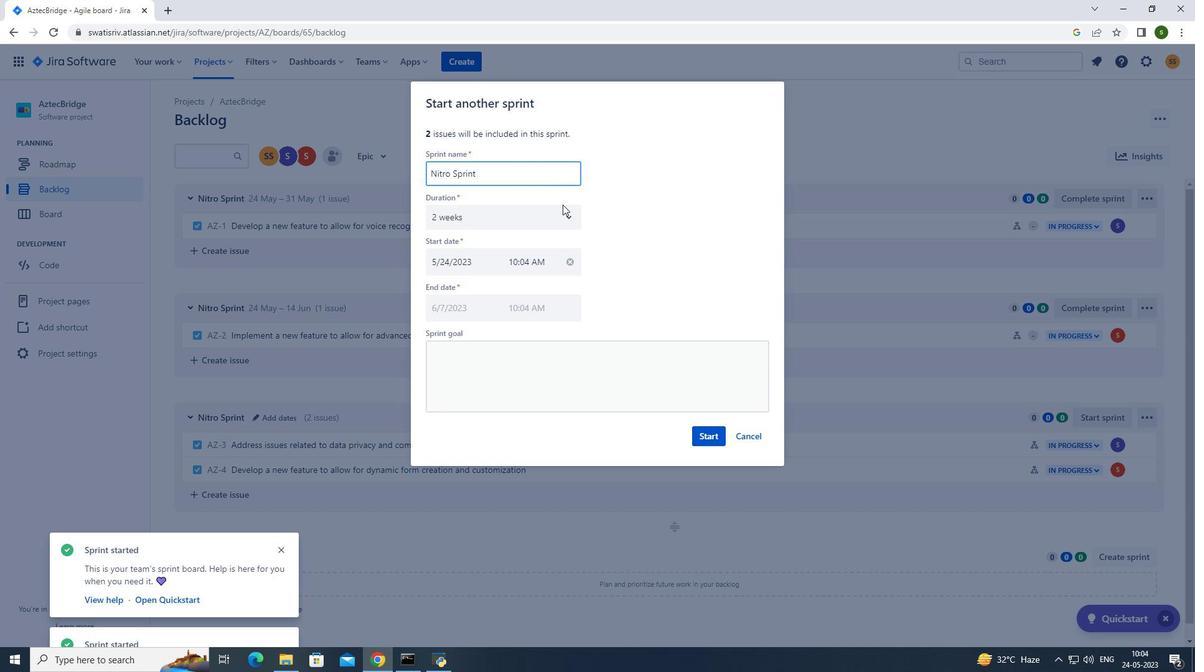 
Action: Mouse pressed left at (563, 218)
Screenshot: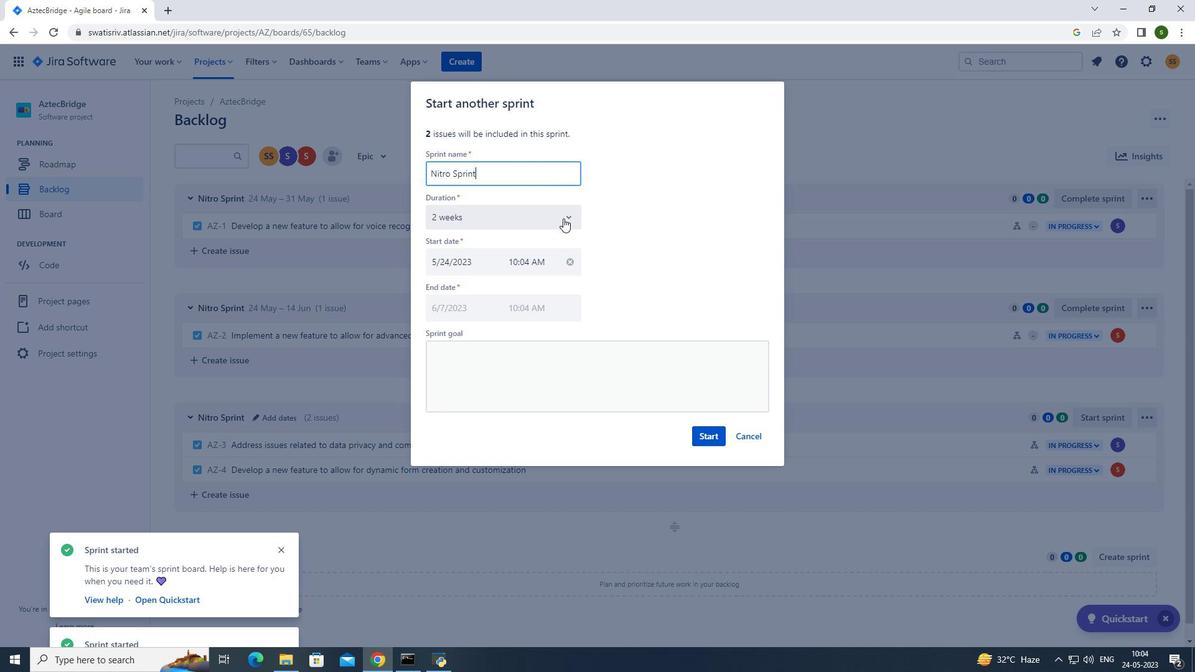 
Action: Mouse moved to (469, 265)
Screenshot: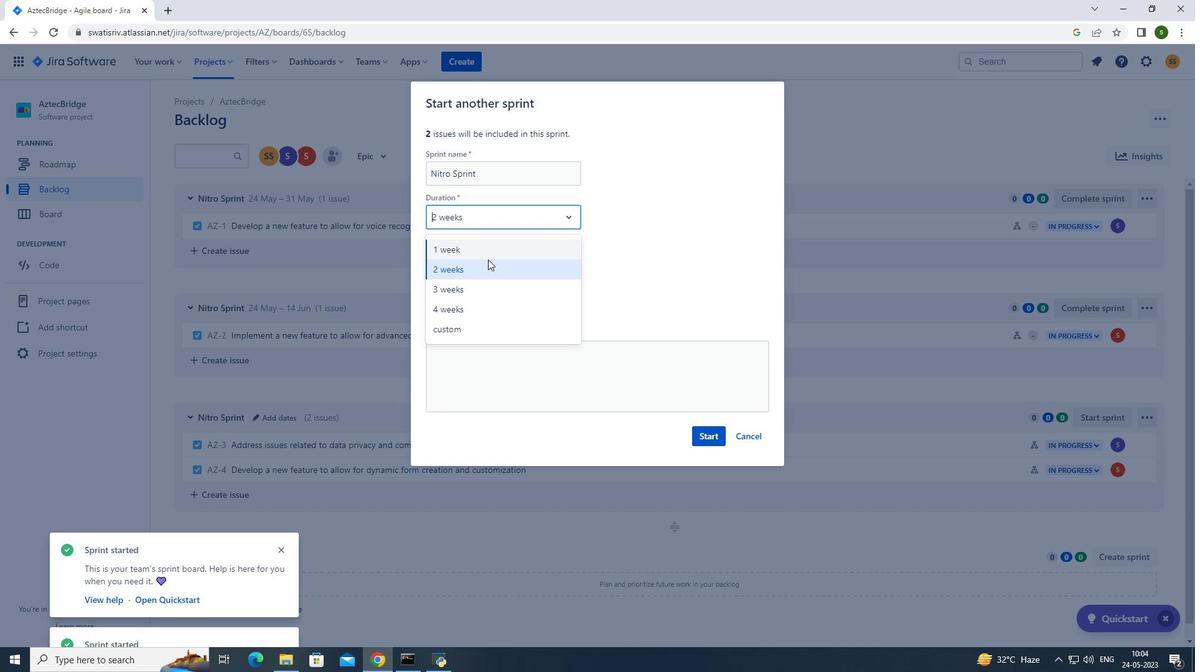 
Action: Mouse pressed left at (469, 265)
Screenshot: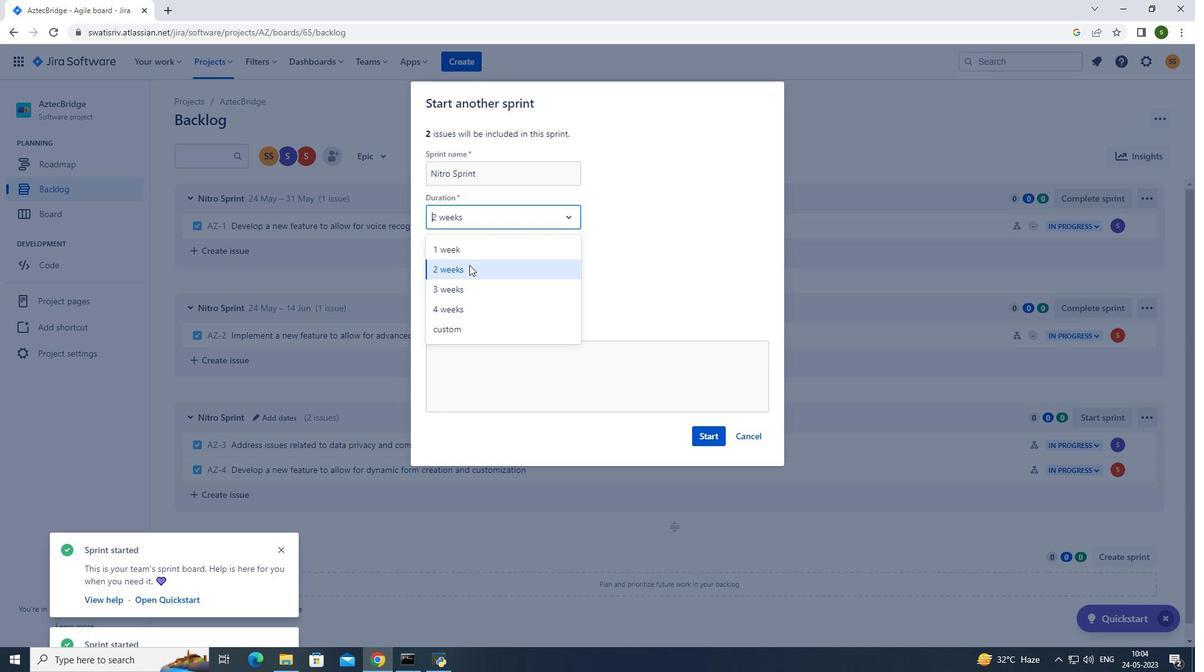 
Action: Mouse moved to (712, 438)
Screenshot: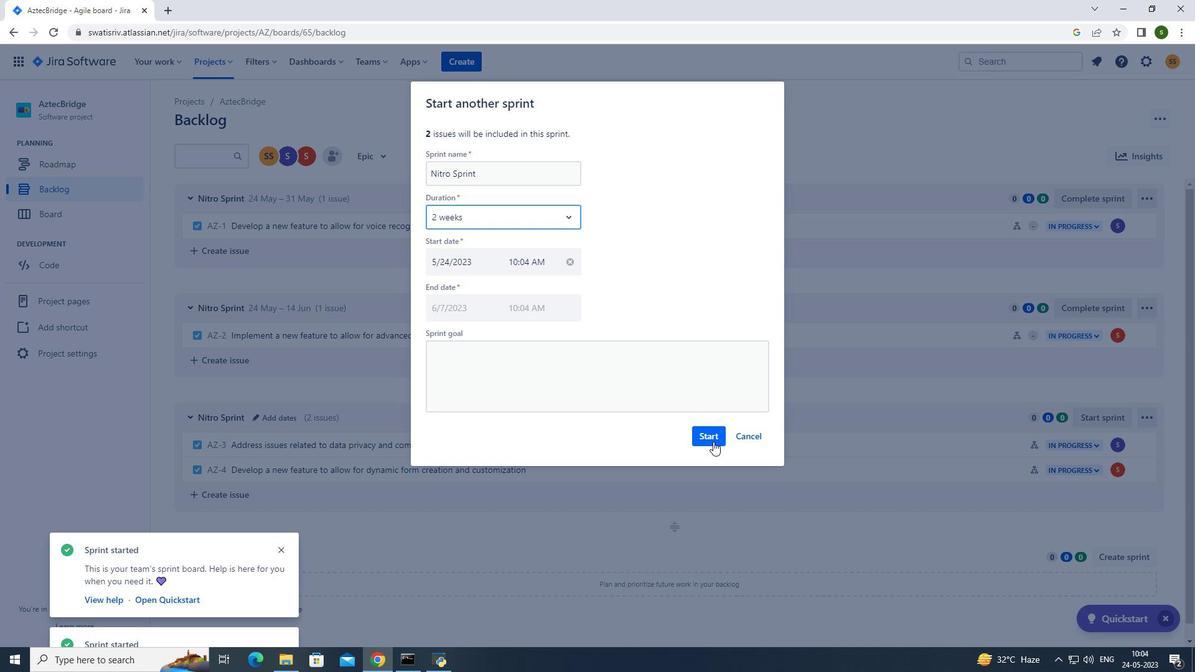 
Action: Mouse pressed left at (712, 438)
Screenshot: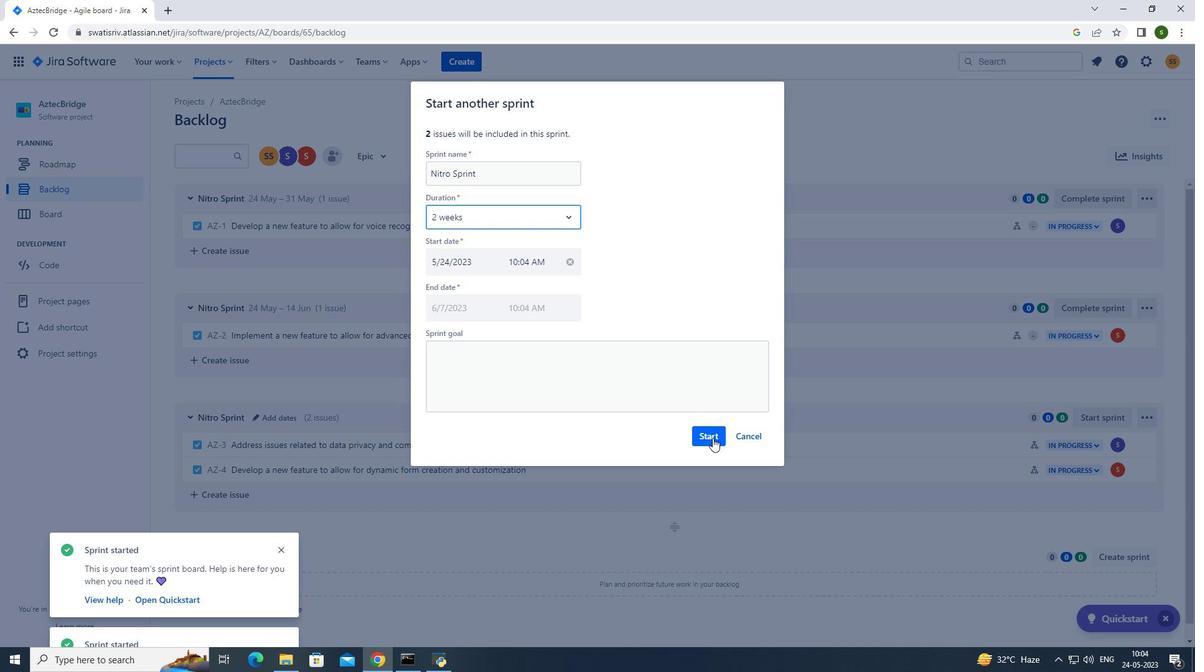 
Action: Mouse moved to (857, 355)
Screenshot: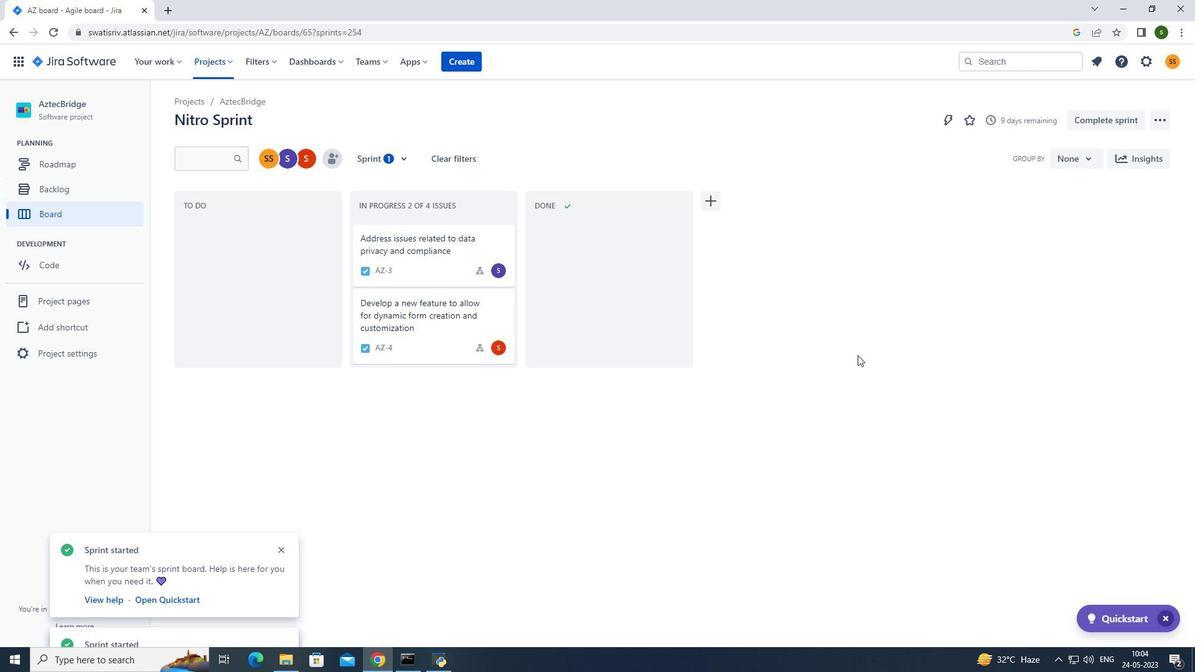 
